 Task: Find connections with filter location Ribarroja with filter topic #lawtechwith filter profile language German with filter current company Hubilo with filter school Bharathiar University, Coimbatore with filter industry Urban Transit Services with filter service category Video Production with filter keywords title Vehicle or Equipment Cleaner
Action: Mouse moved to (570, 71)
Screenshot: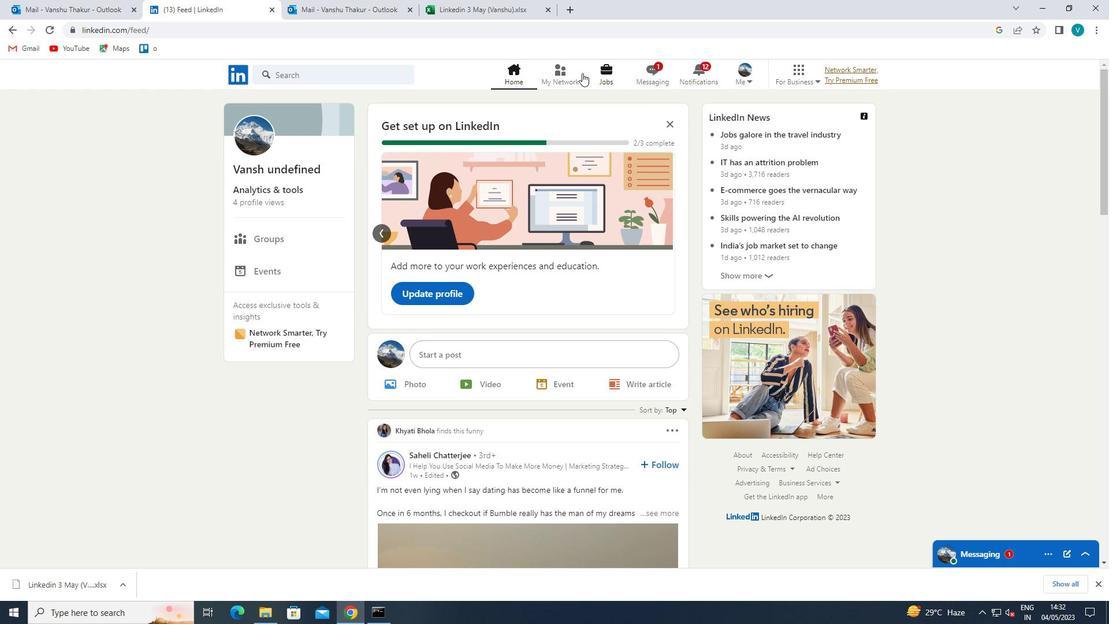 
Action: Mouse pressed left at (570, 71)
Screenshot: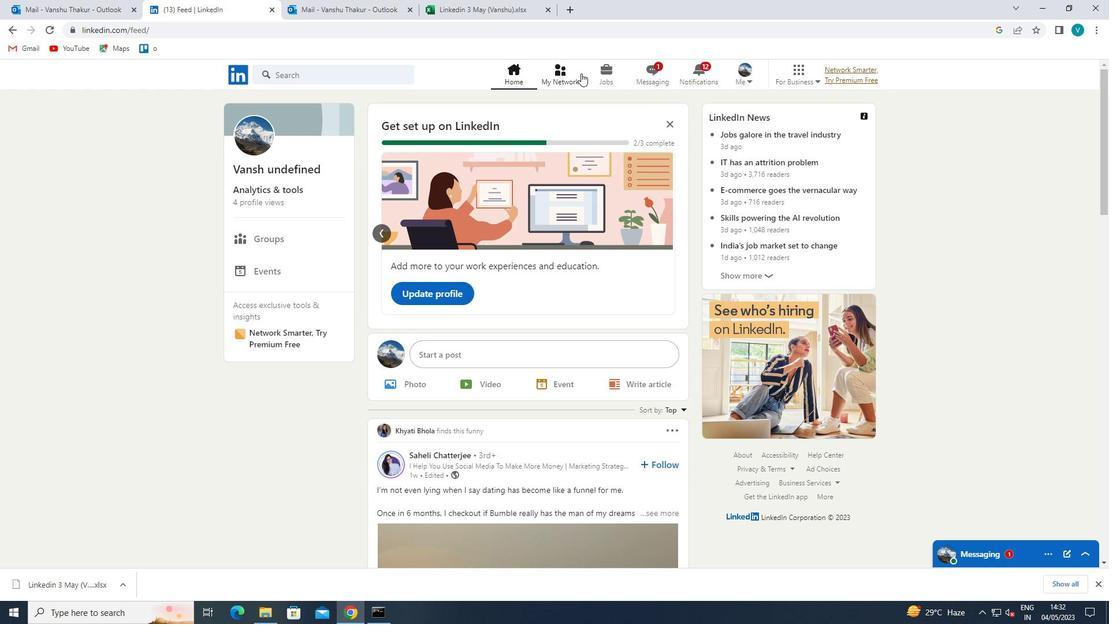 
Action: Mouse moved to (348, 137)
Screenshot: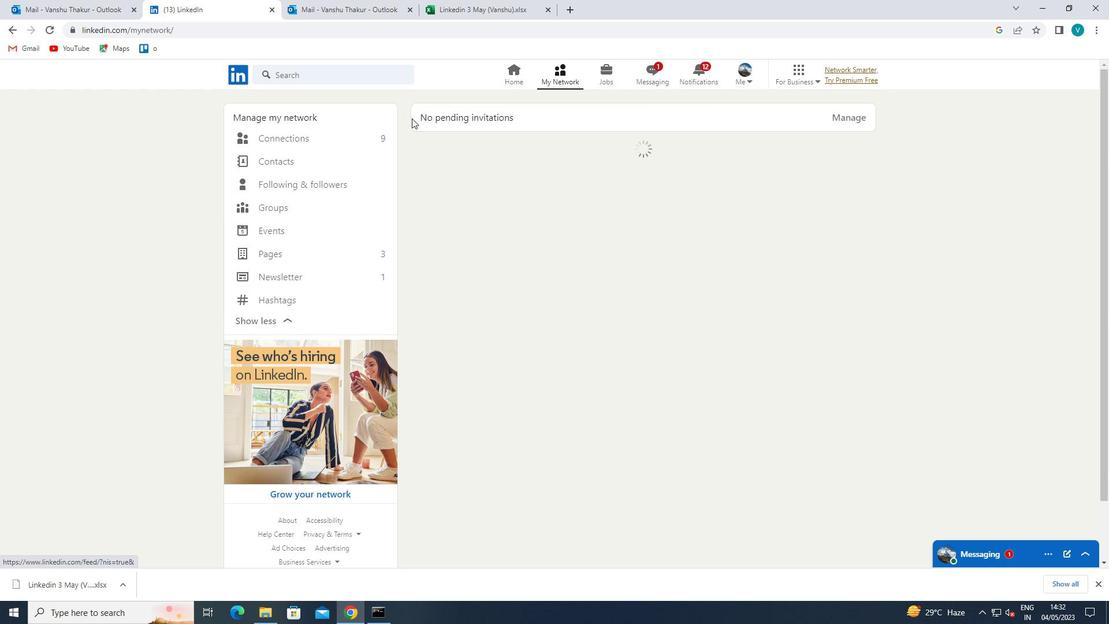 
Action: Mouse pressed left at (348, 137)
Screenshot: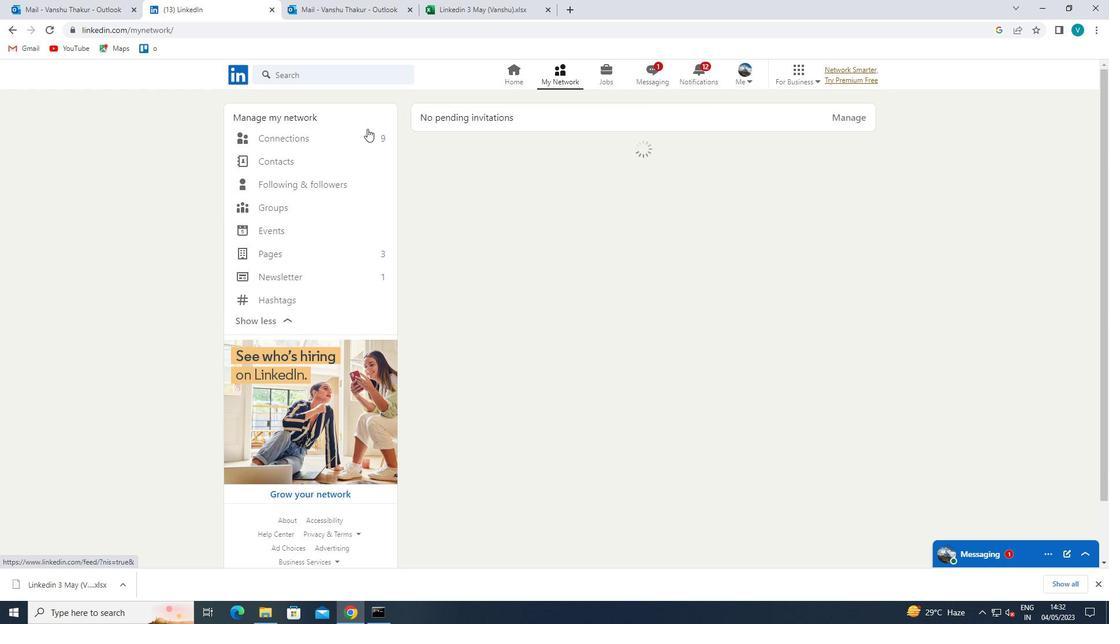 
Action: Mouse moved to (654, 141)
Screenshot: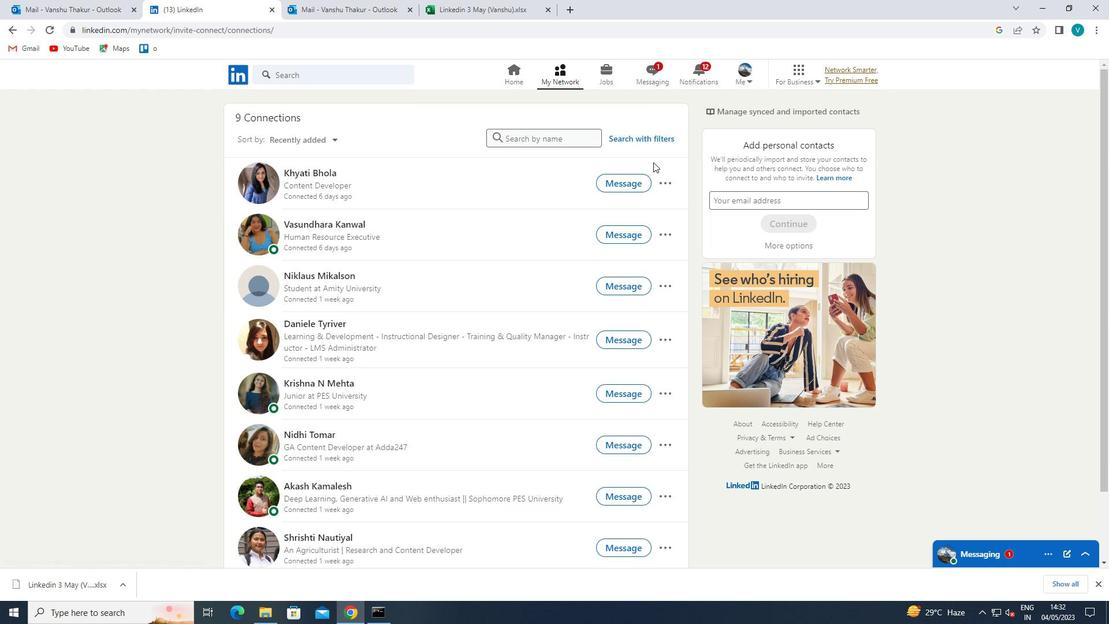 
Action: Mouse pressed left at (654, 141)
Screenshot: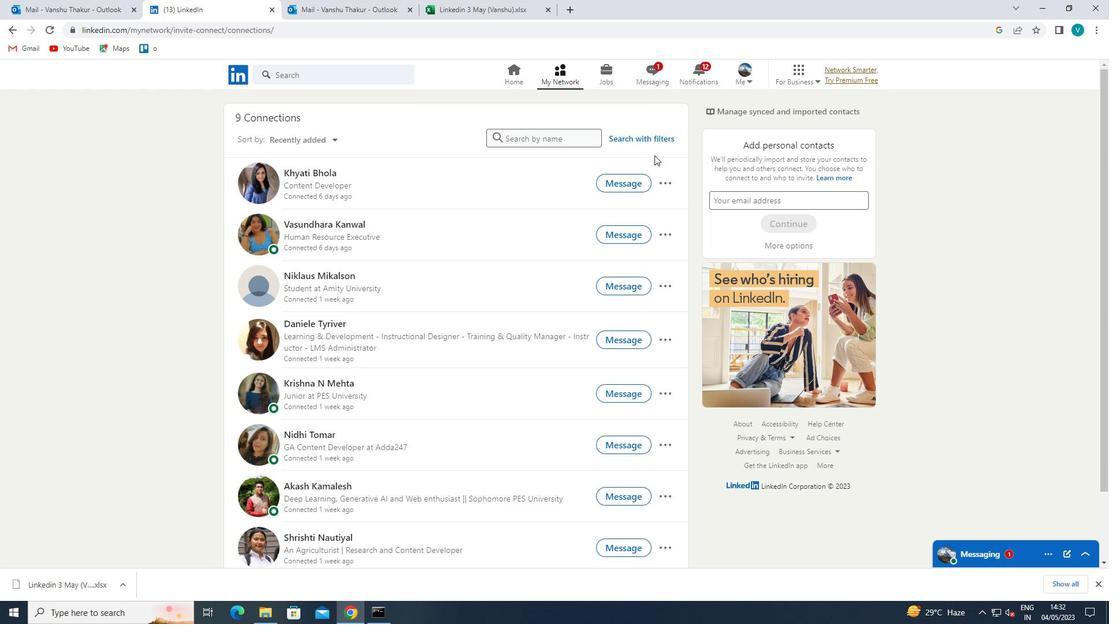 
Action: Mouse moved to (565, 109)
Screenshot: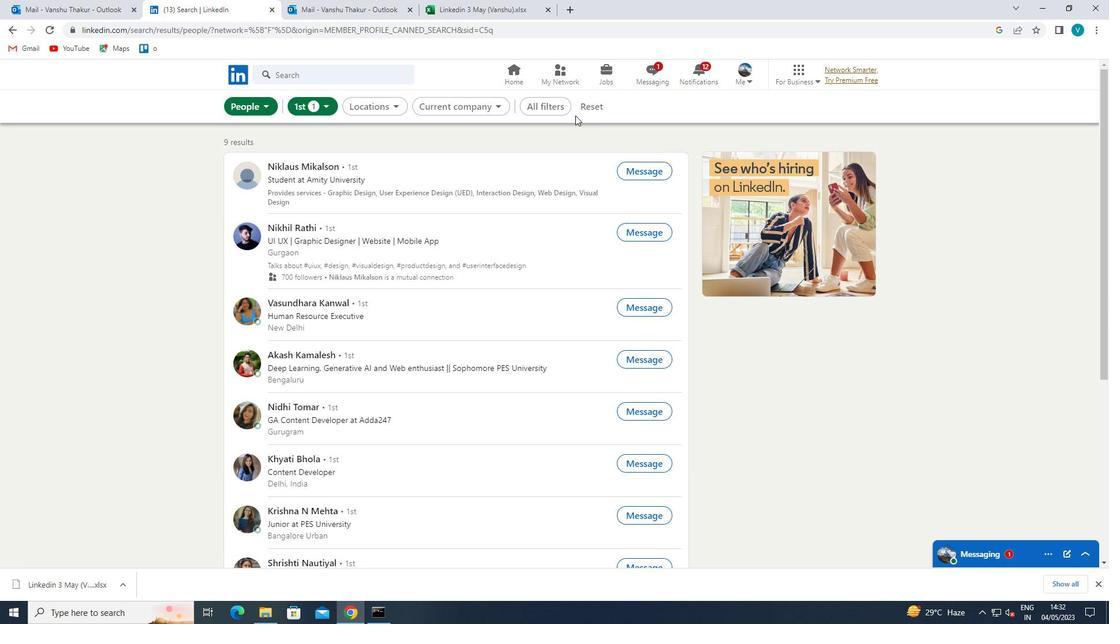 
Action: Mouse pressed left at (565, 109)
Screenshot: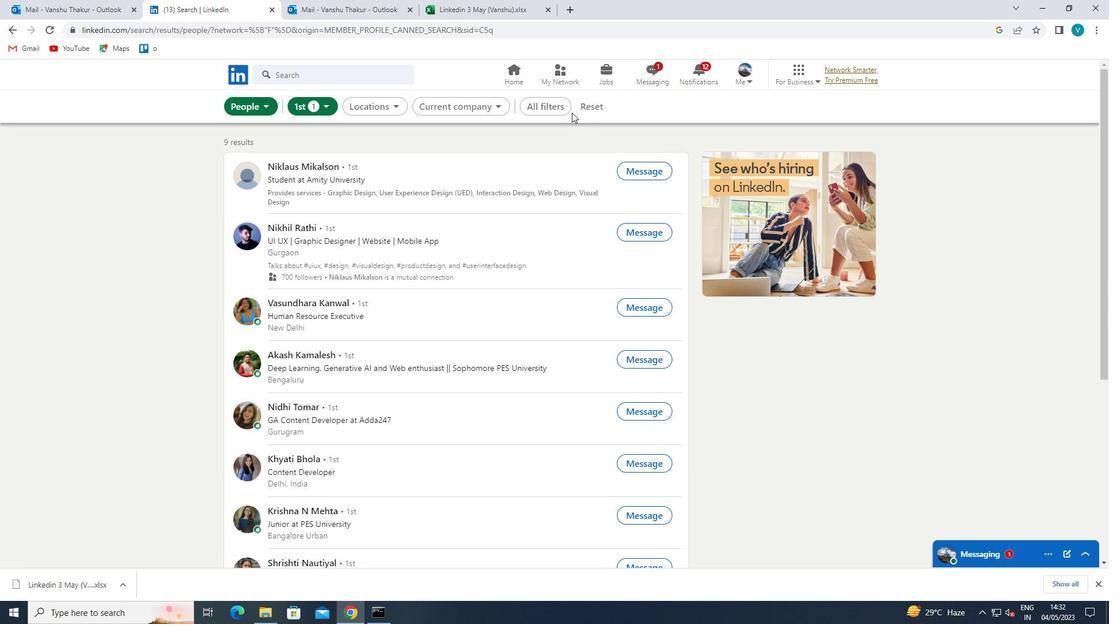 
Action: Mouse moved to (937, 234)
Screenshot: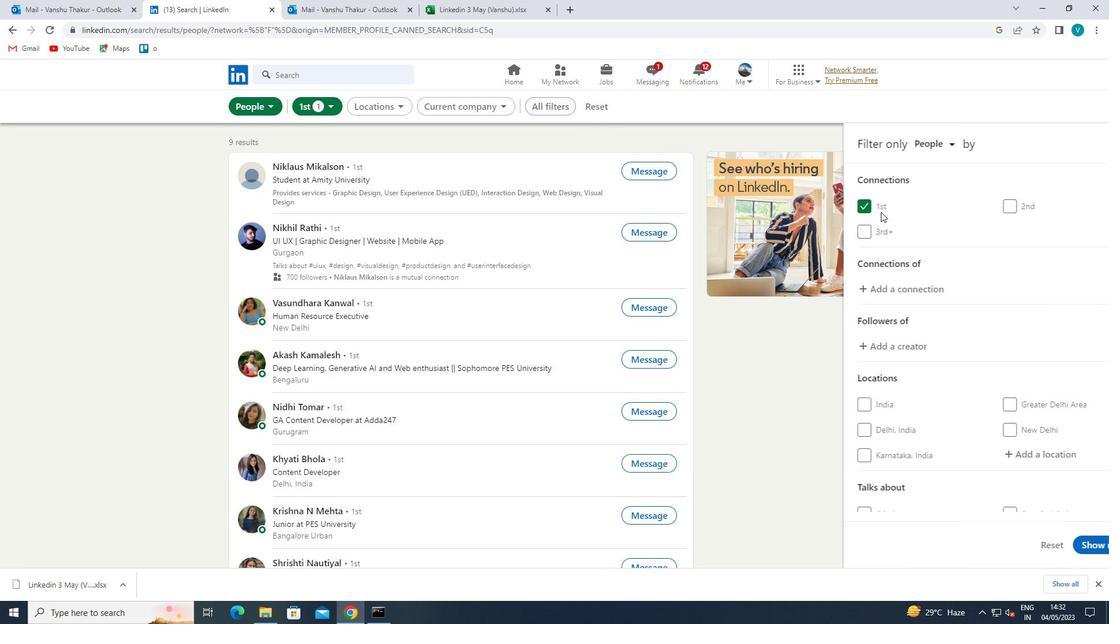 
Action: Mouse scrolled (937, 233) with delta (0, 0)
Screenshot: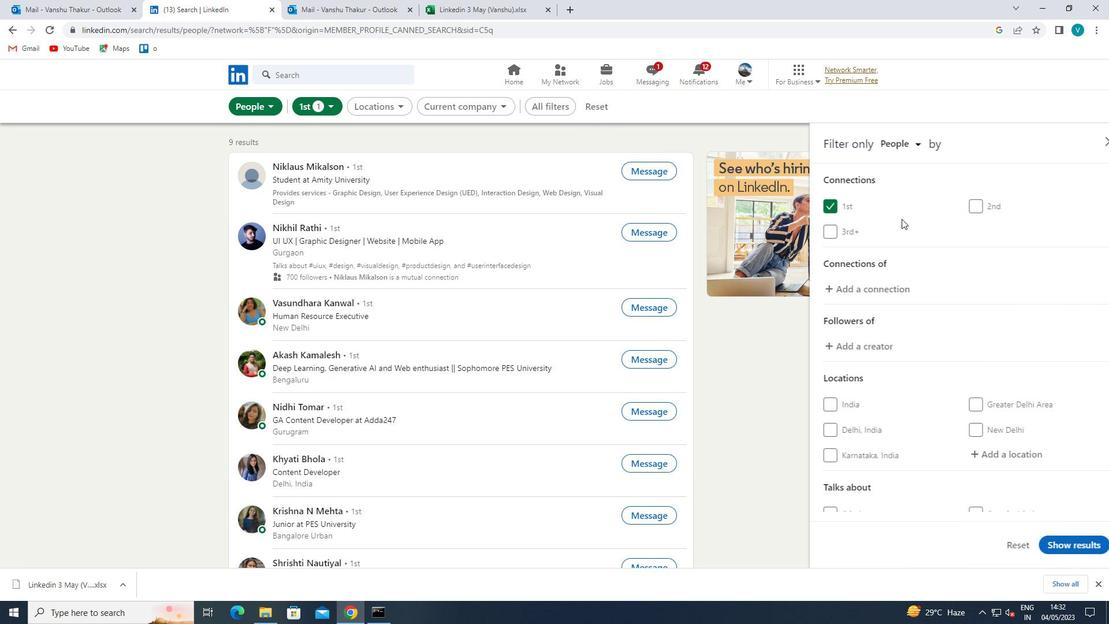 
Action: Mouse moved to (937, 234)
Screenshot: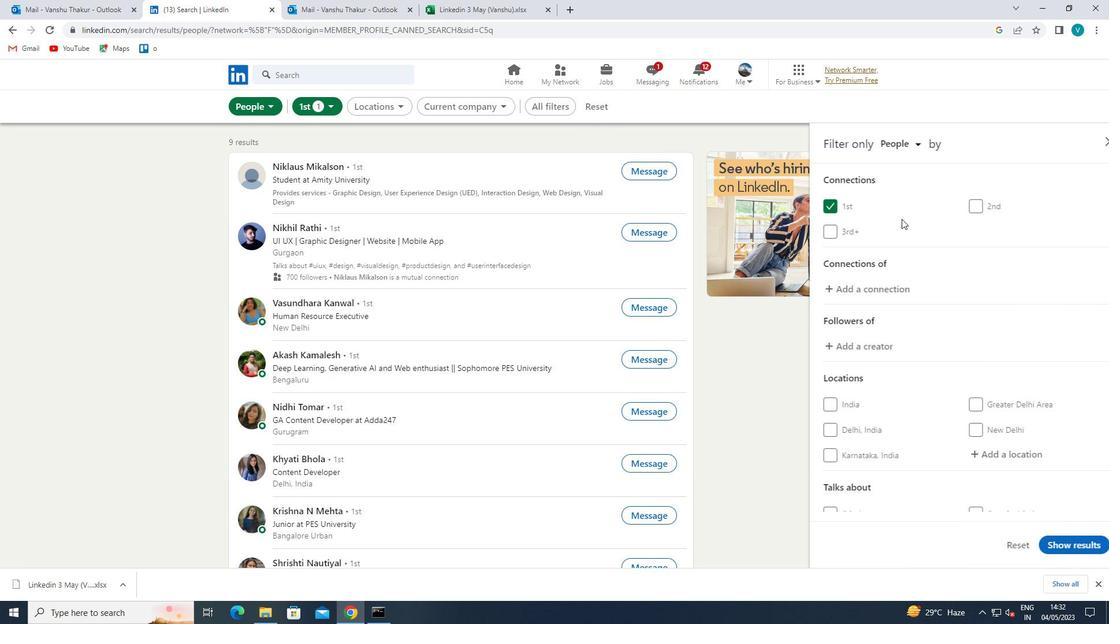 
Action: Mouse scrolled (937, 234) with delta (0, 0)
Screenshot: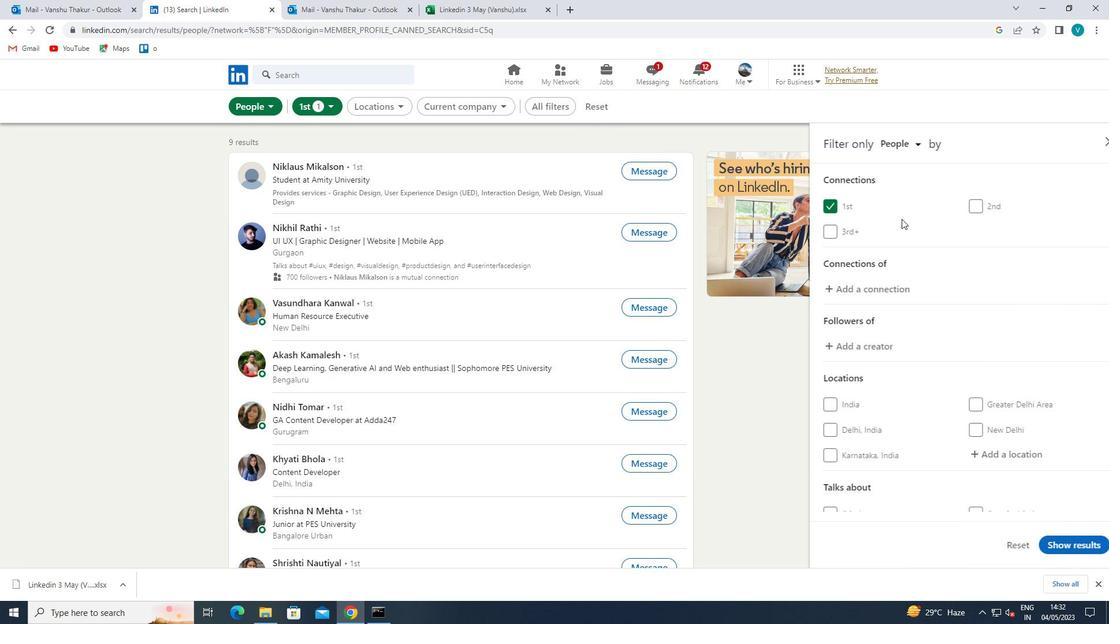 
Action: Mouse moved to (985, 337)
Screenshot: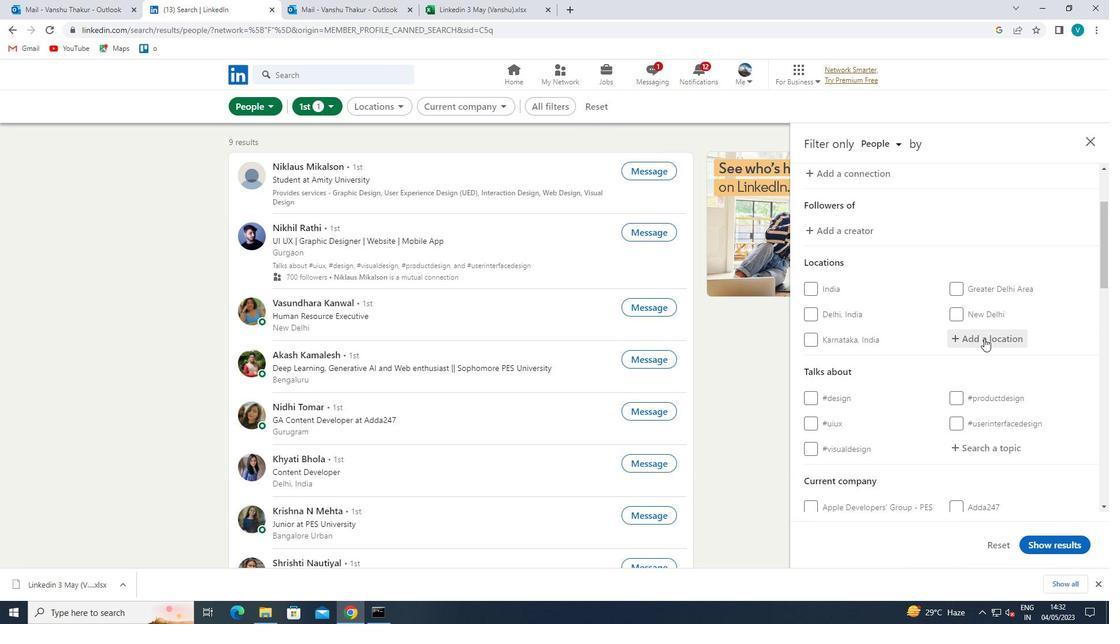 
Action: Mouse pressed left at (985, 337)
Screenshot: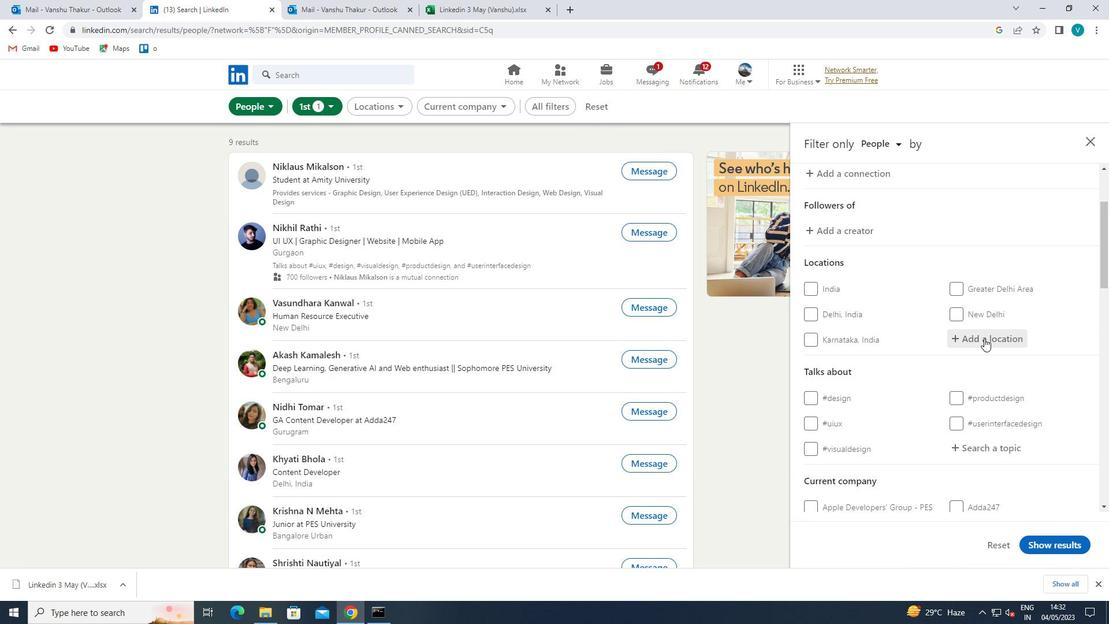 
Action: Mouse moved to (800, 225)
Screenshot: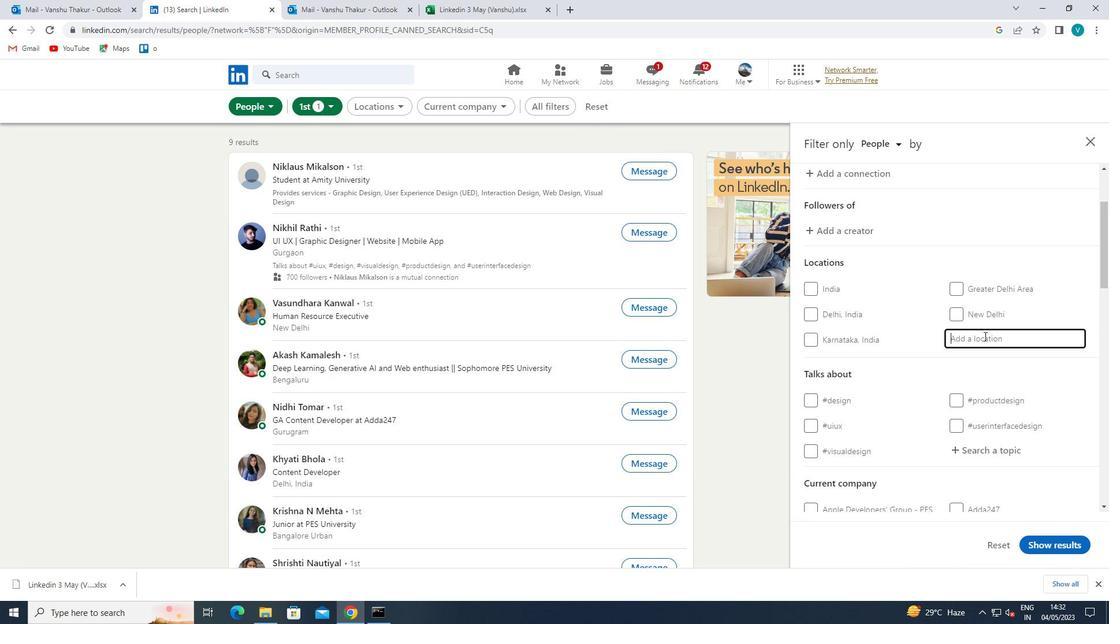 
Action: Key pressed <Key.shift>RIBARROJA
Screenshot: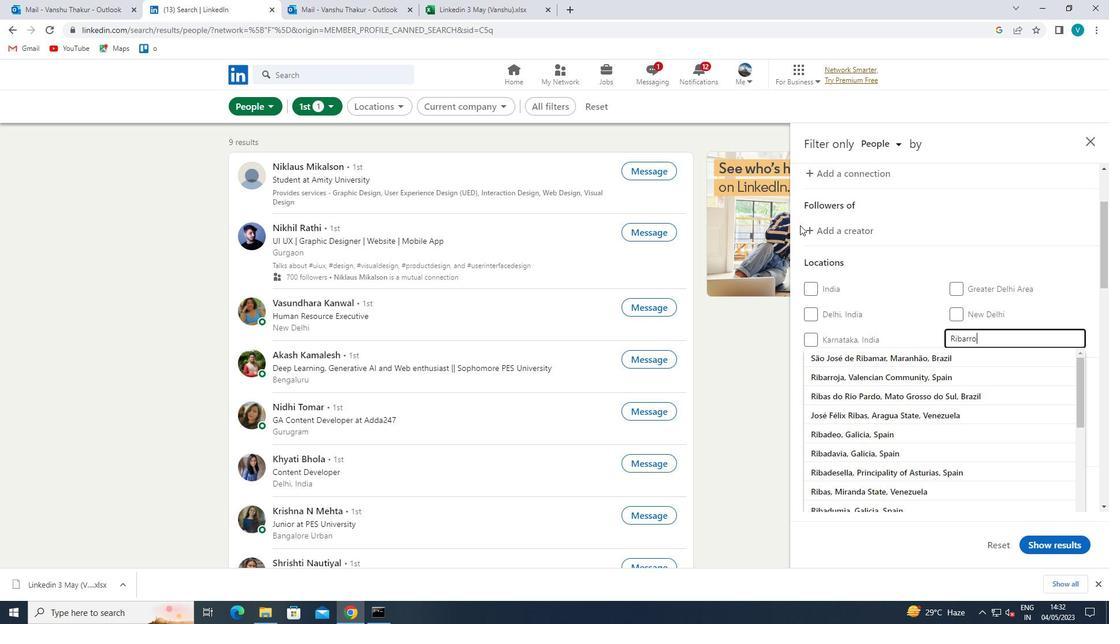 
Action: Mouse moved to (876, 357)
Screenshot: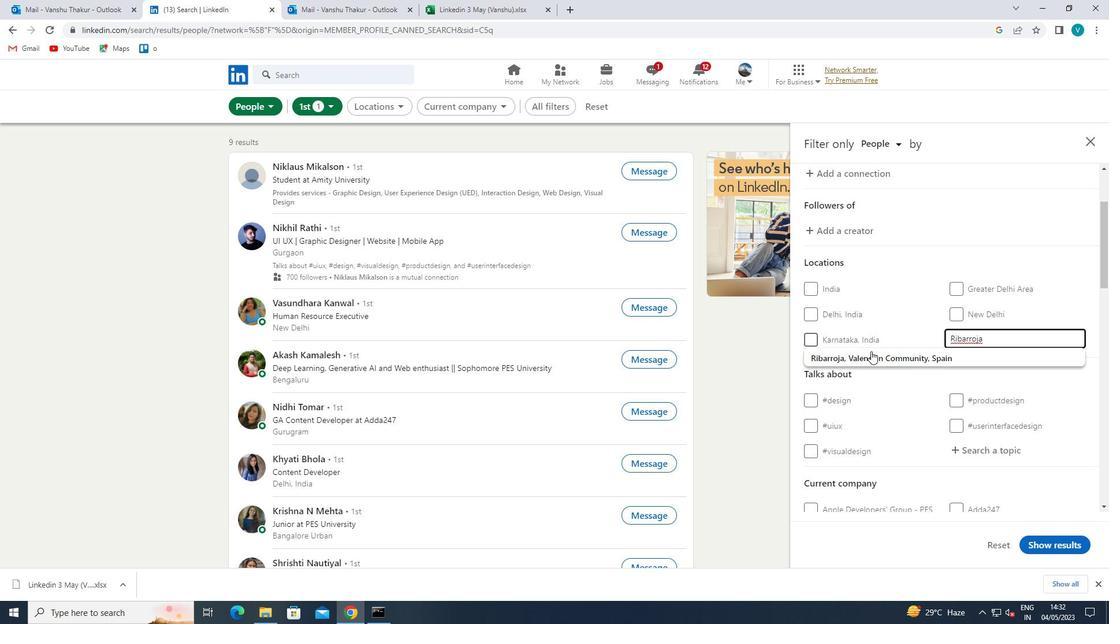 
Action: Mouse pressed left at (876, 357)
Screenshot: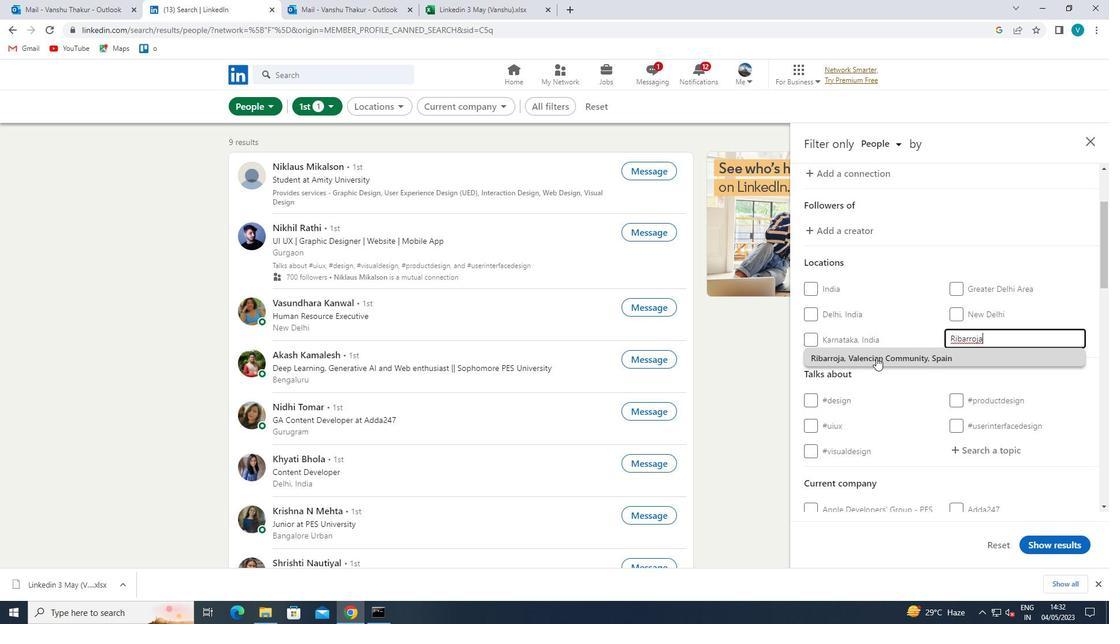 
Action: Mouse moved to (1013, 398)
Screenshot: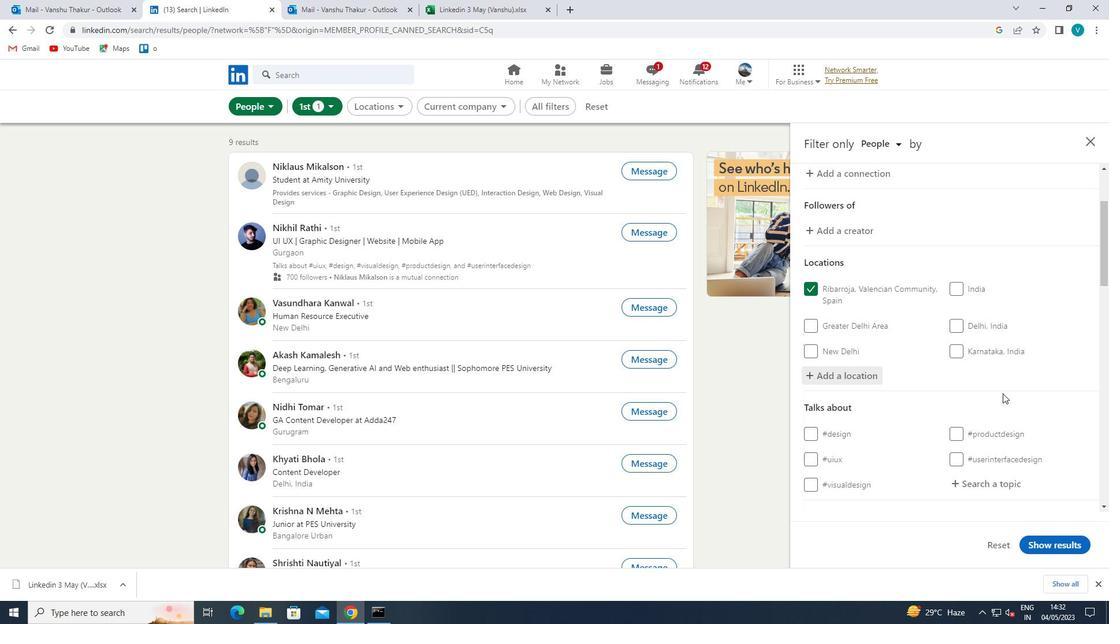 
Action: Mouse scrolled (1013, 397) with delta (0, 0)
Screenshot: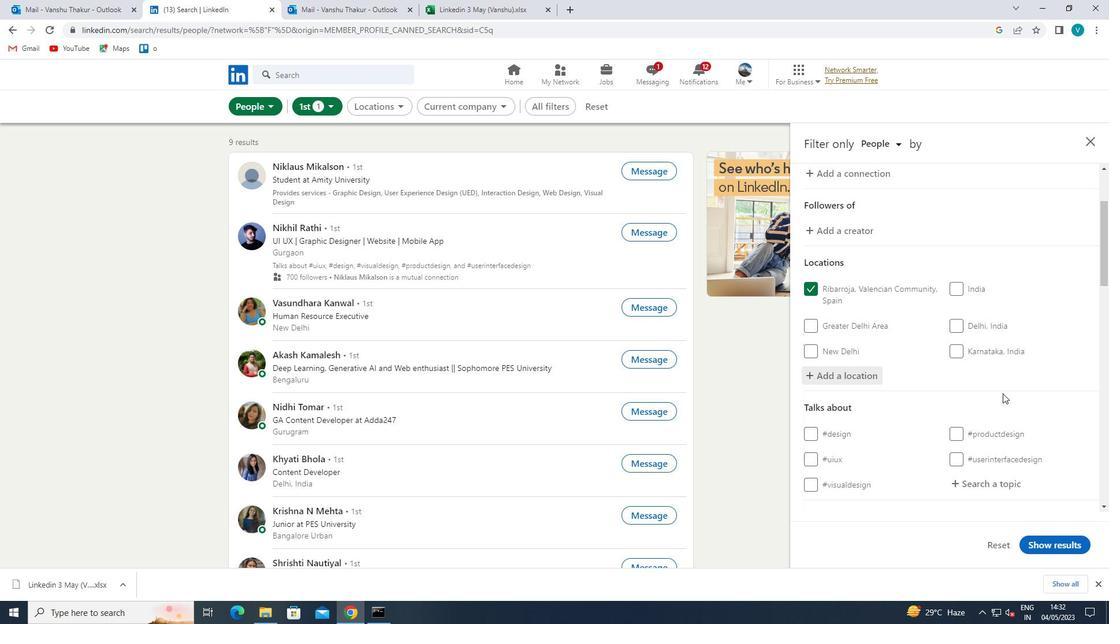 
Action: Mouse moved to (1014, 399)
Screenshot: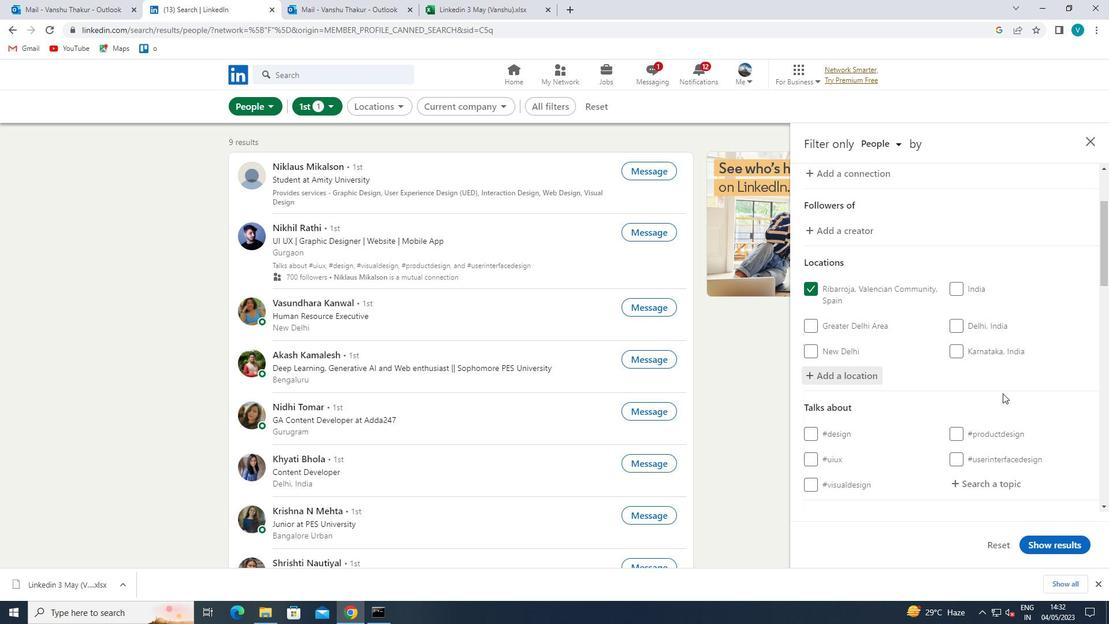 
Action: Mouse scrolled (1014, 398) with delta (0, 0)
Screenshot: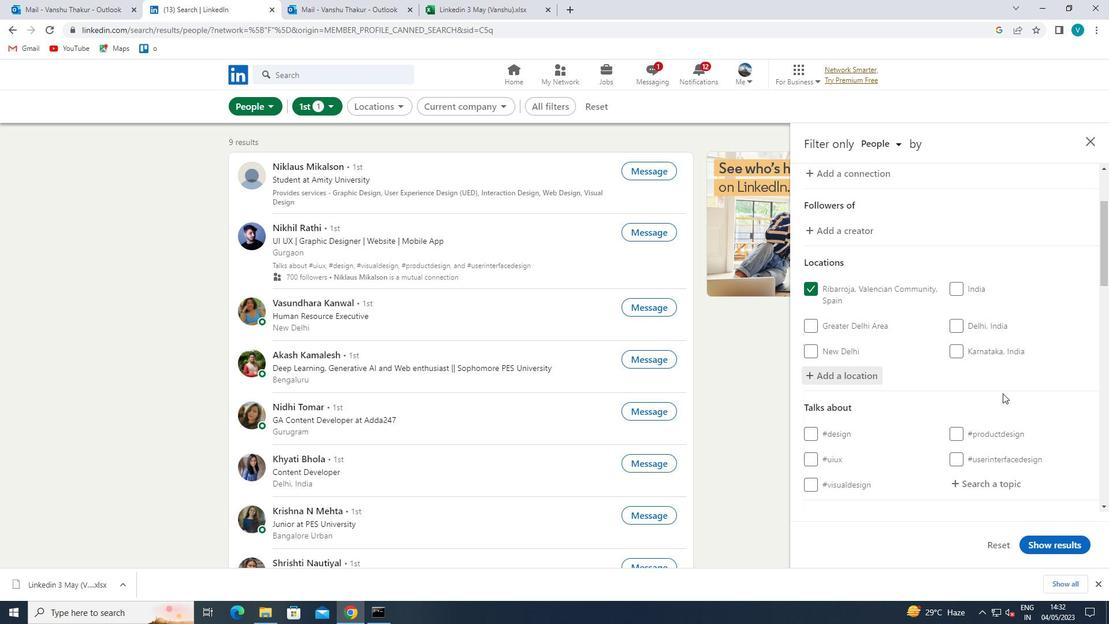 
Action: Mouse moved to (1009, 374)
Screenshot: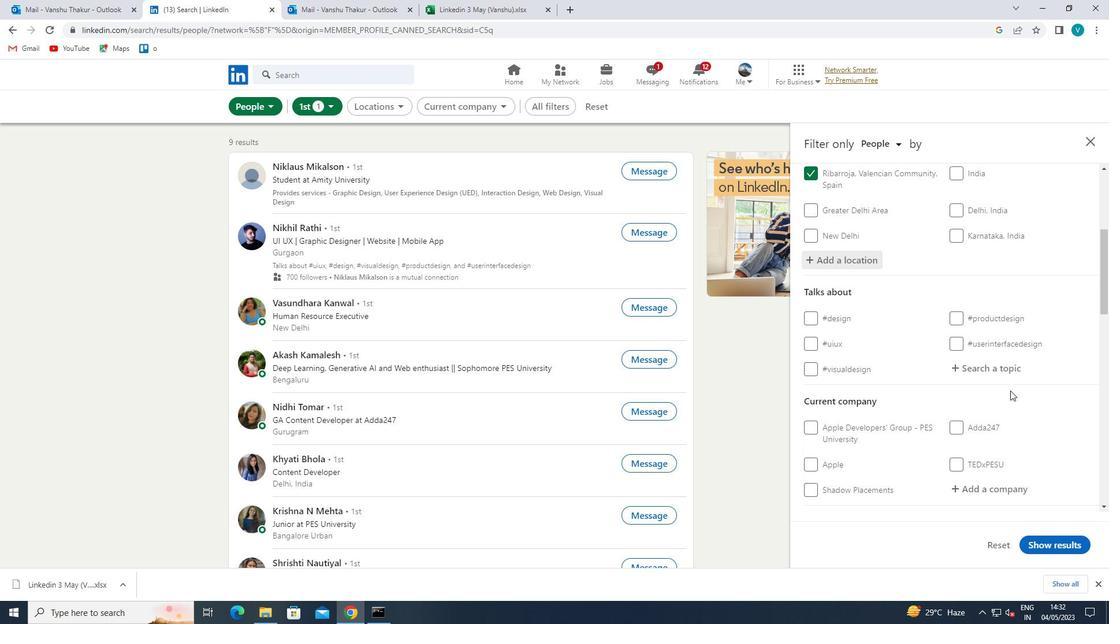 
Action: Mouse pressed left at (1009, 374)
Screenshot: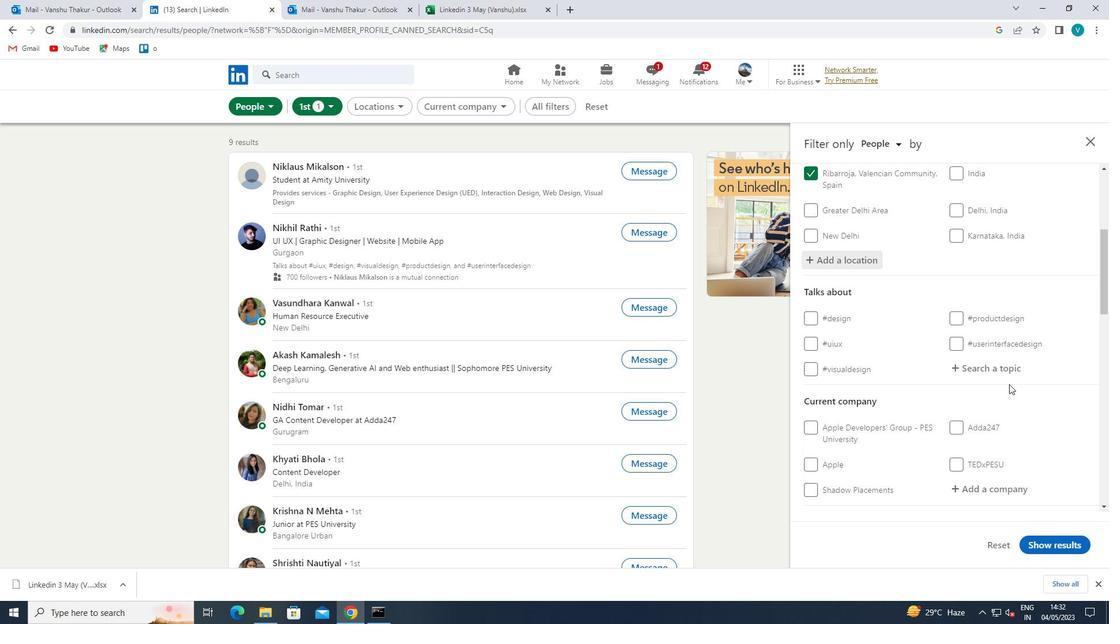 
Action: Mouse moved to (845, 279)
Screenshot: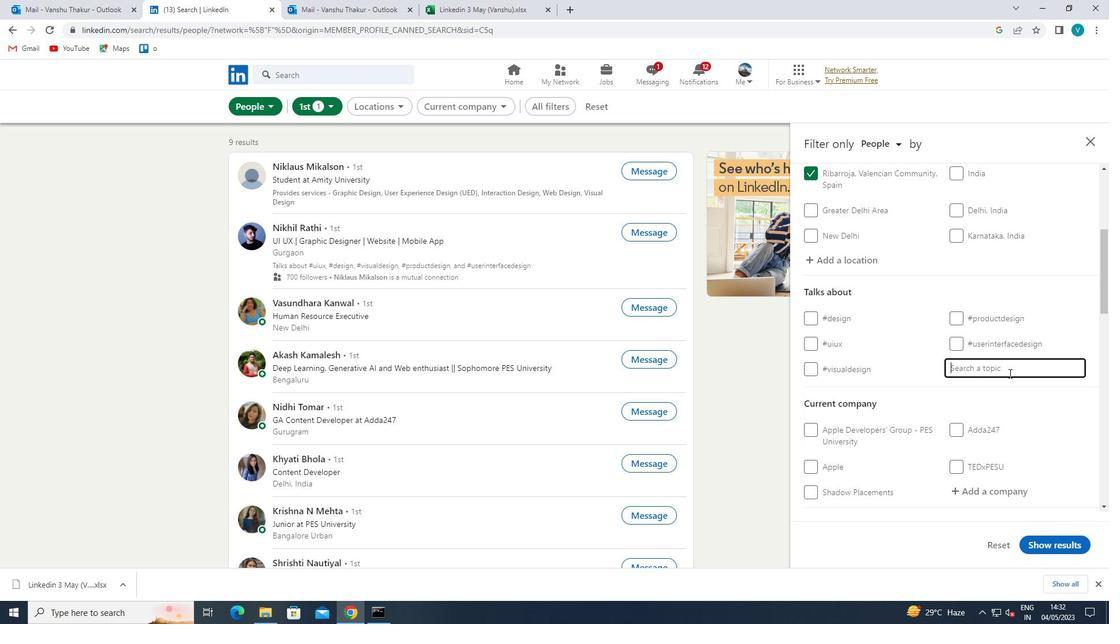 
Action: Key pressed LAW<Key.backspace>WT
Screenshot: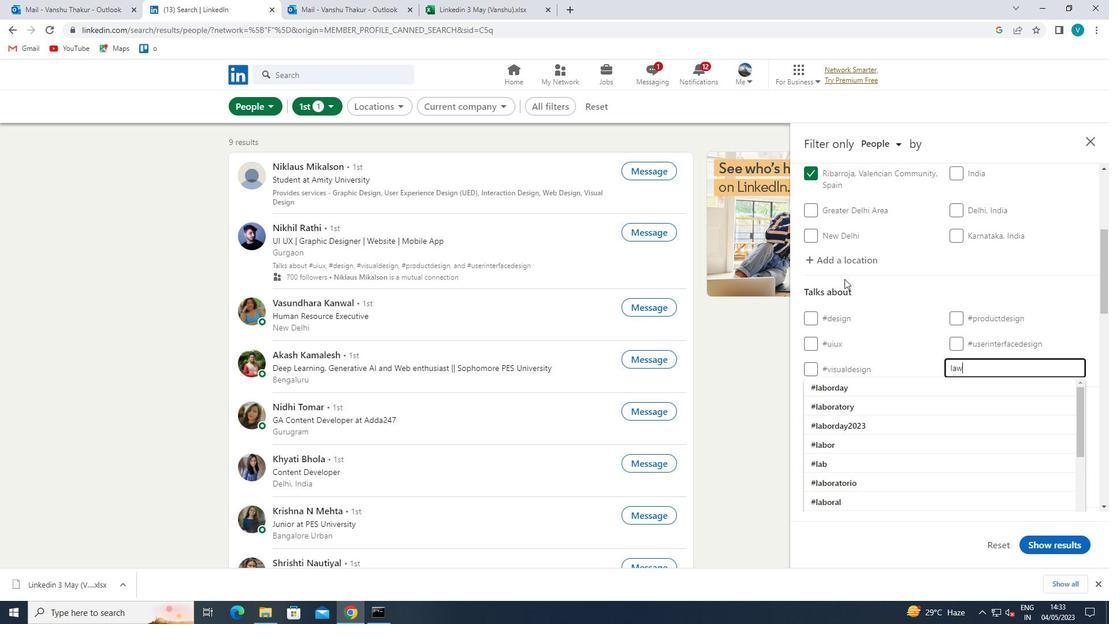
Action: Mouse moved to (845, 382)
Screenshot: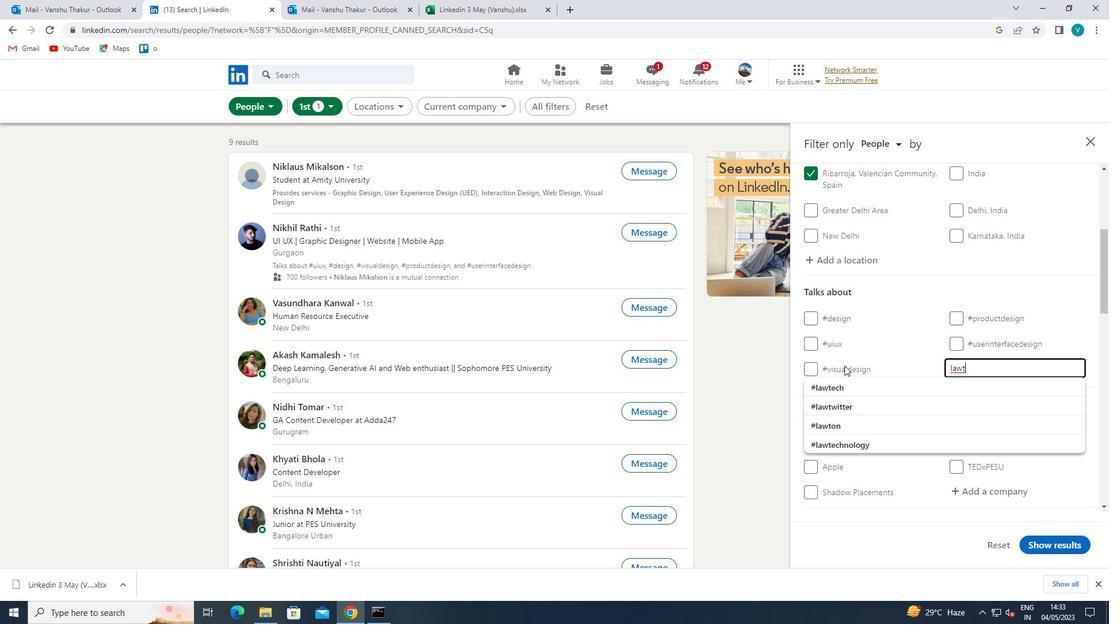 
Action: Mouse pressed left at (845, 382)
Screenshot: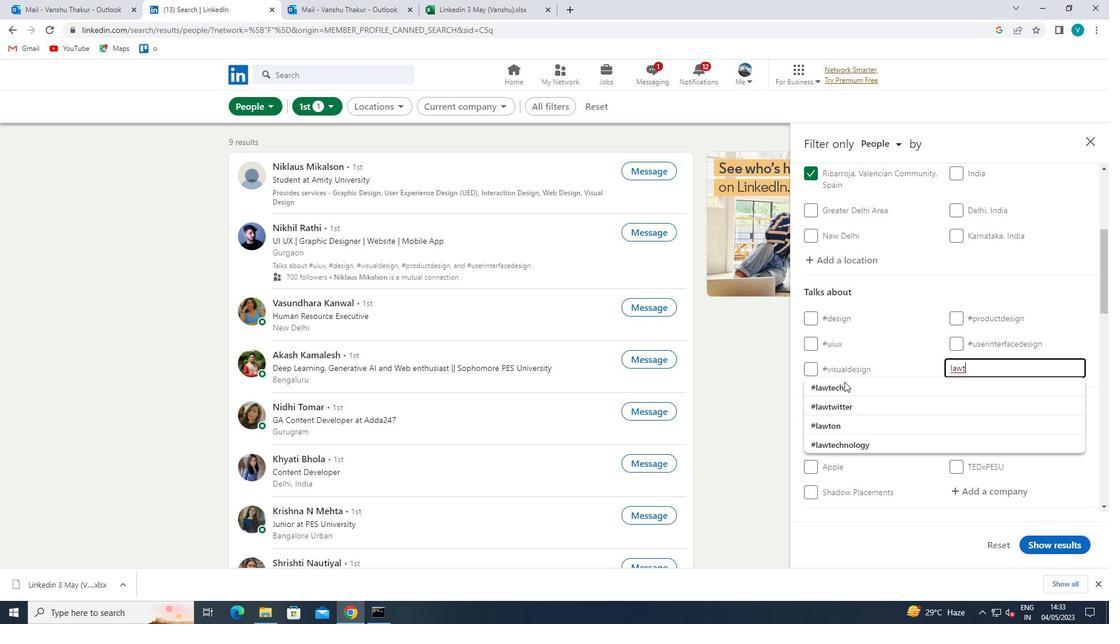 
Action: Mouse moved to (863, 392)
Screenshot: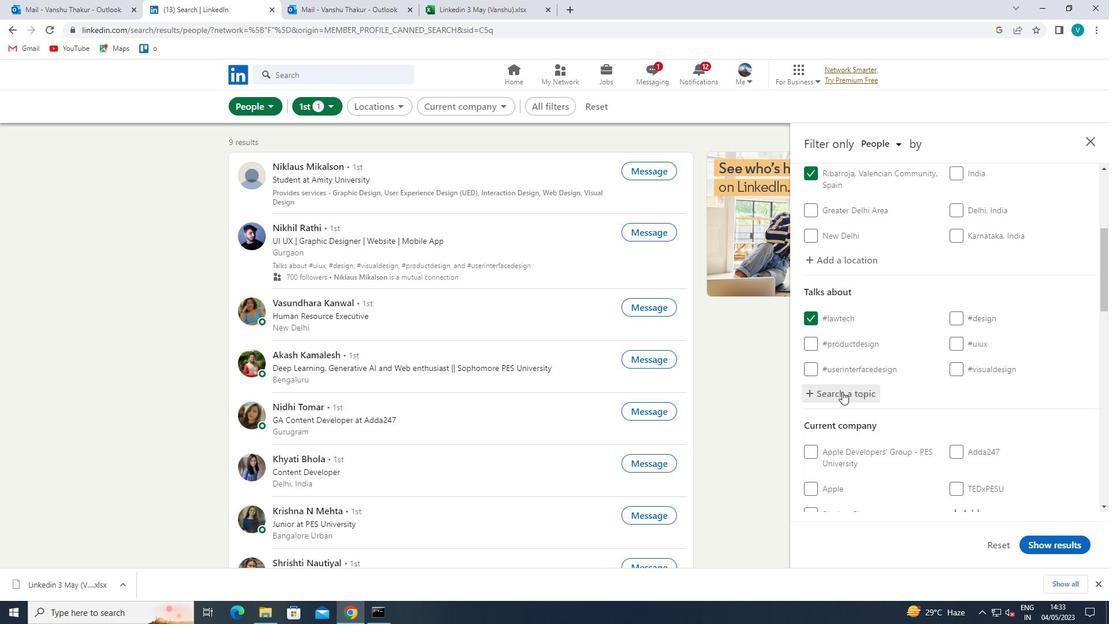 
Action: Mouse scrolled (863, 391) with delta (0, 0)
Screenshot: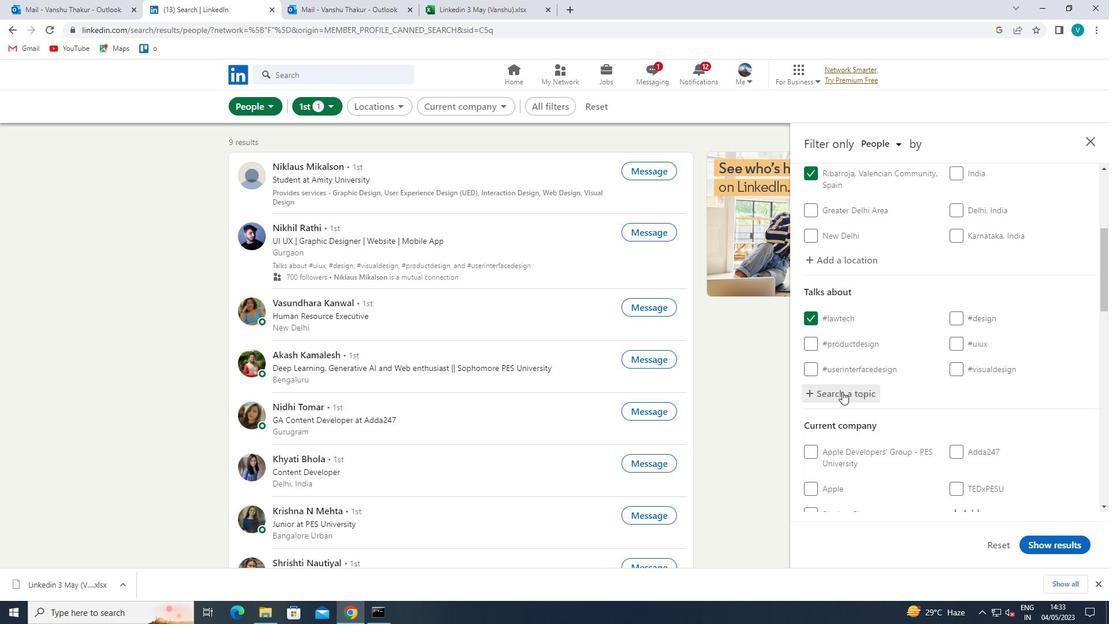 
Action: Mouse moved to (873, 394)
Screenshot: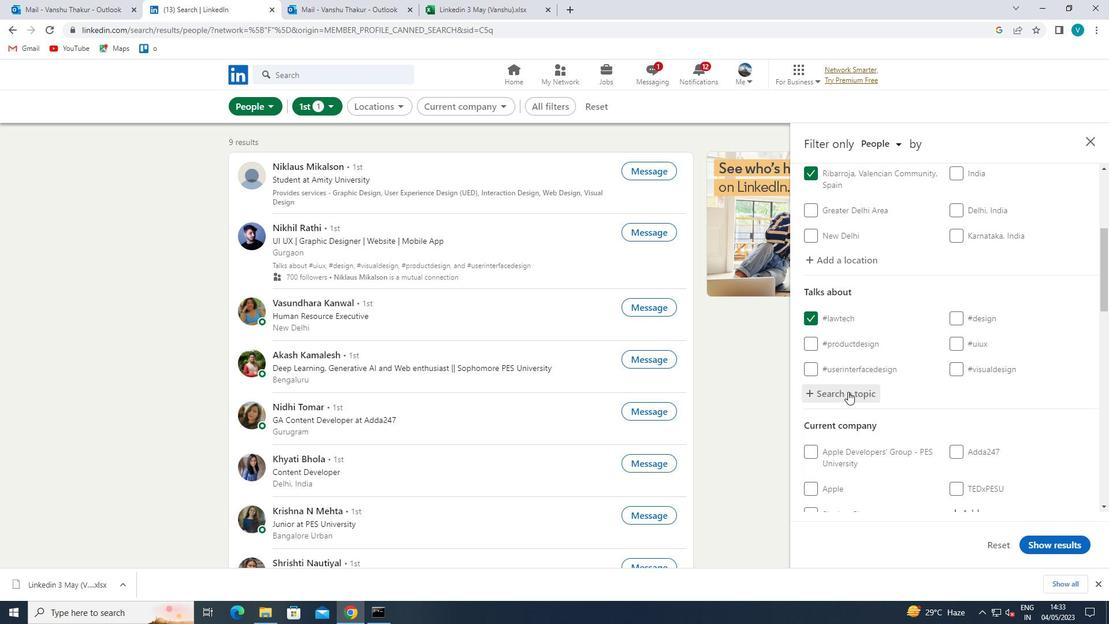 
Action: Mouse scrolled (873, 394) with delta (0, 0)
Screenshot: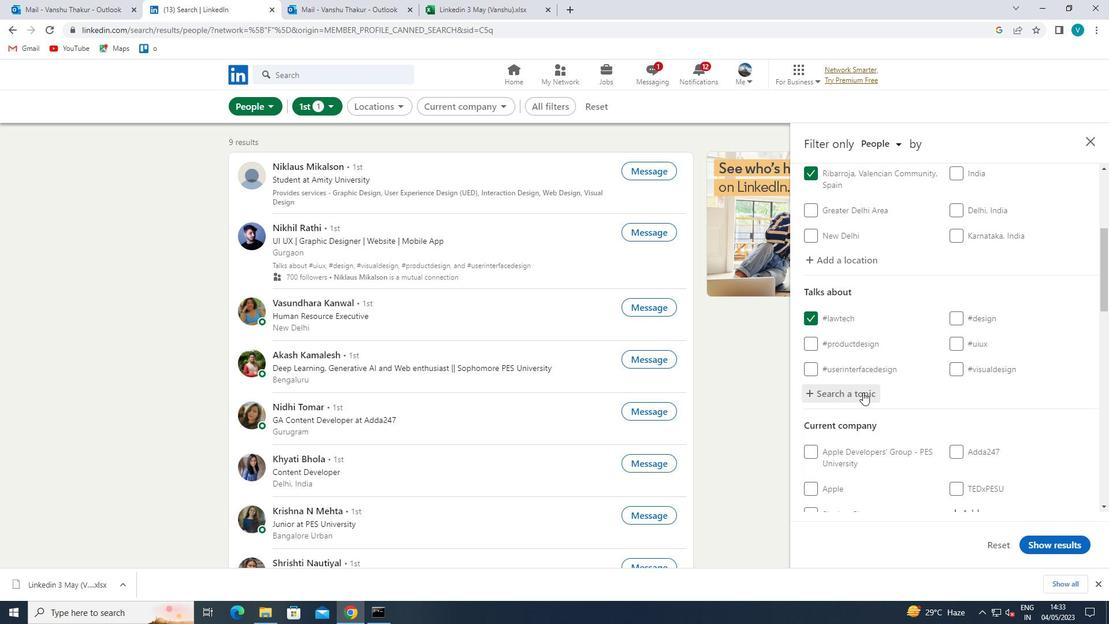 
Action: Mouse scrolled (873, 394) with delta (0, 0)
Screenshot: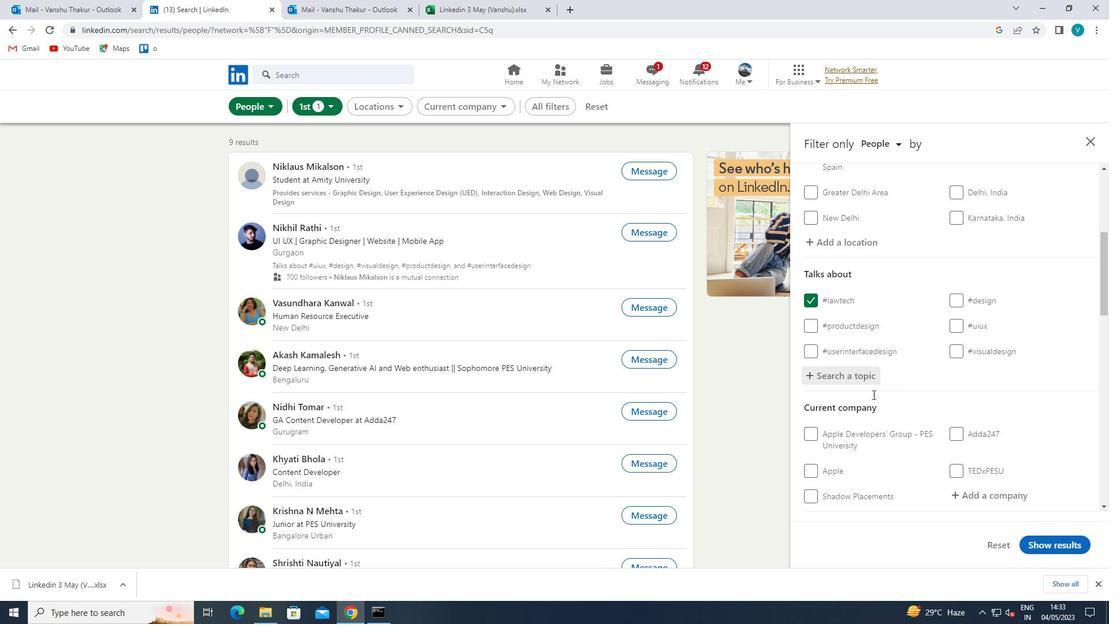 
Action: Mouse moved to (985, 339)
Screenshot: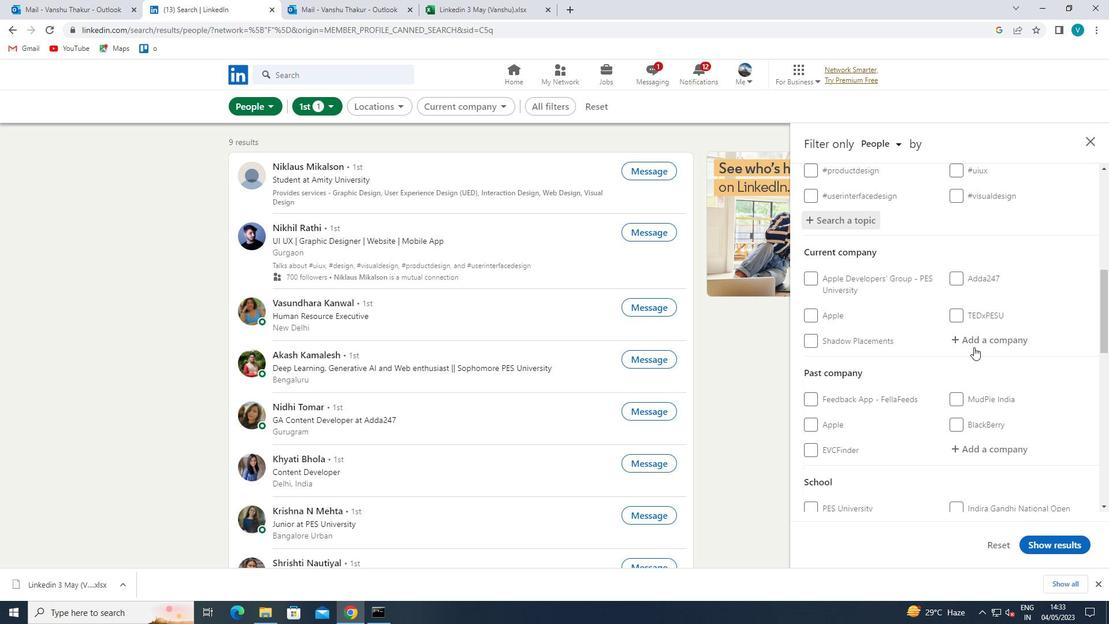 
Action: Mouse pressed left at (985, 339)
Screenshot: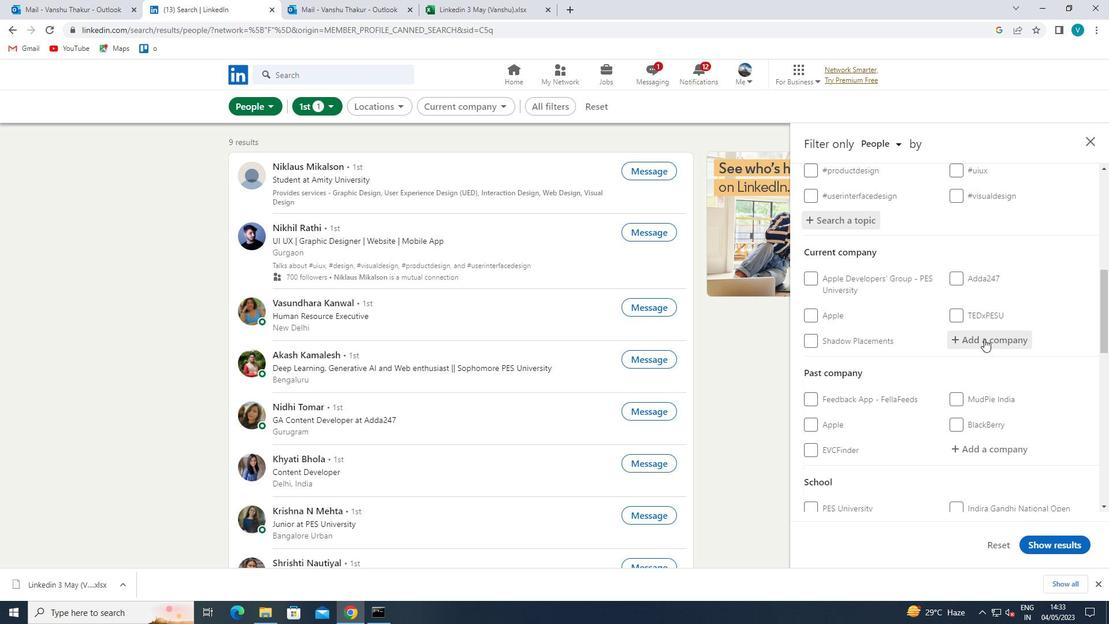 
Action: Mouse moved to (873, 269)
Screenshot: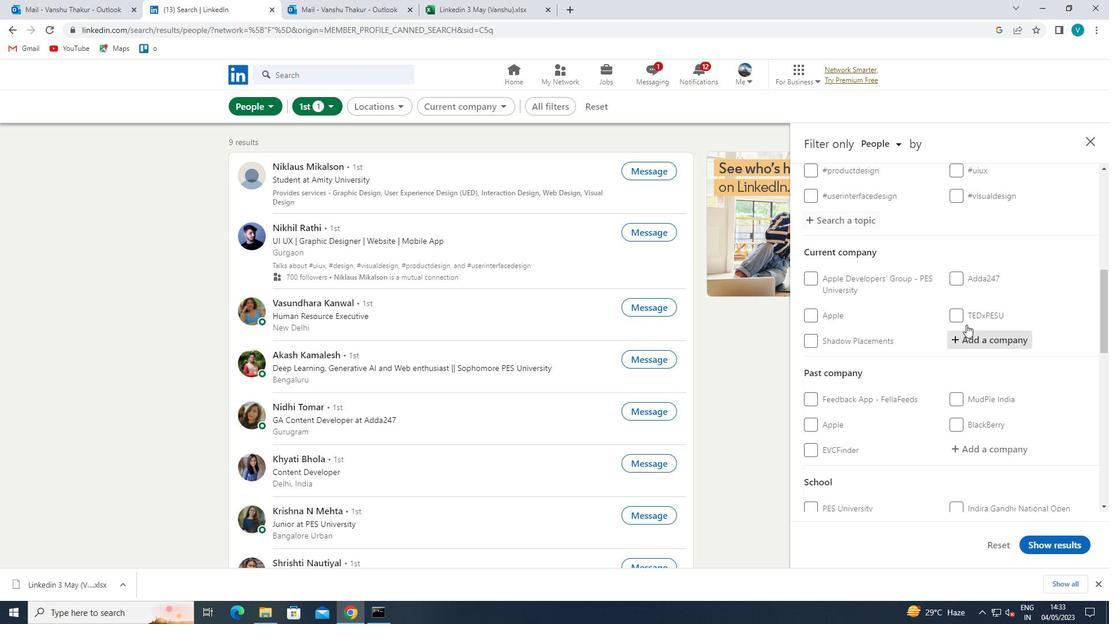 
Action: Key pressed <Key.shift>HUBILO
Screenshot: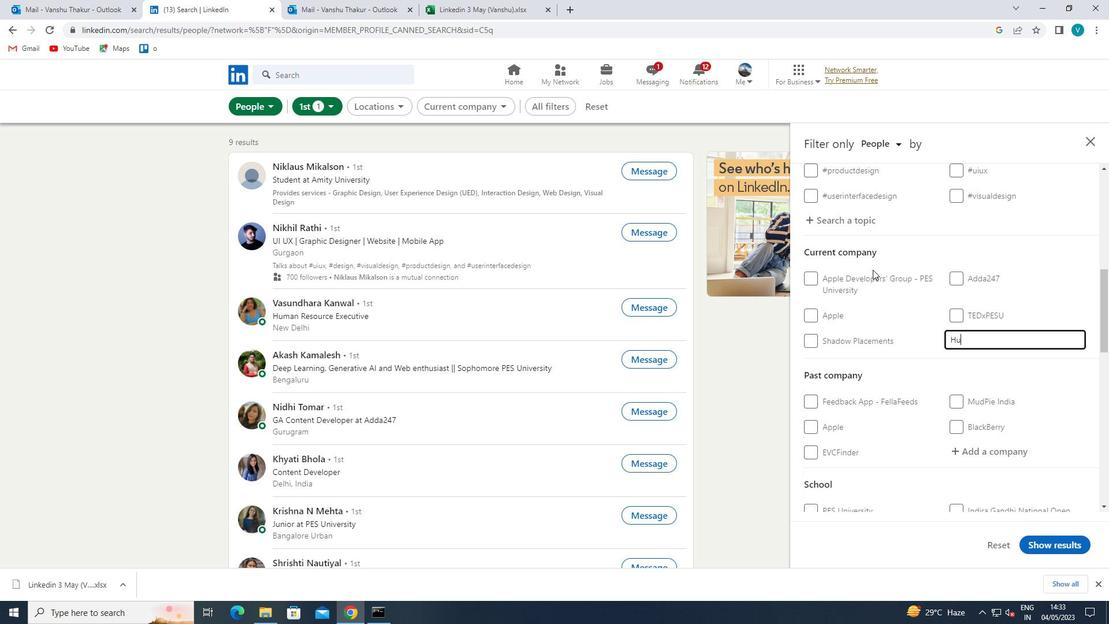 
Action: Mouse moved to (902, 361)
Screenshot: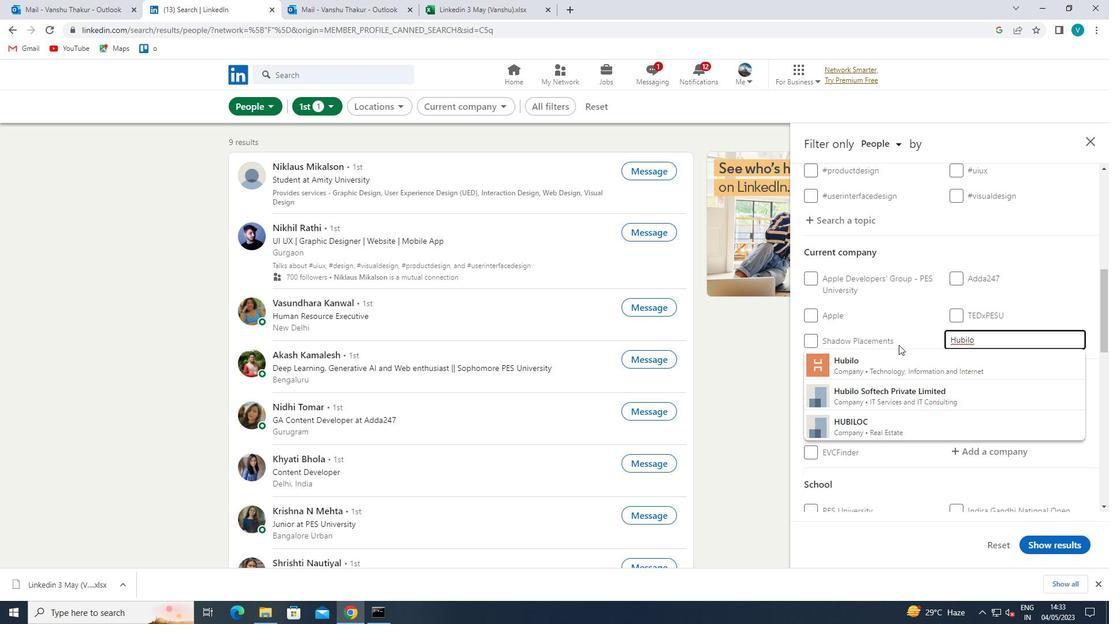
Action: Mouse pressed left at (902, 361)
Screenshot: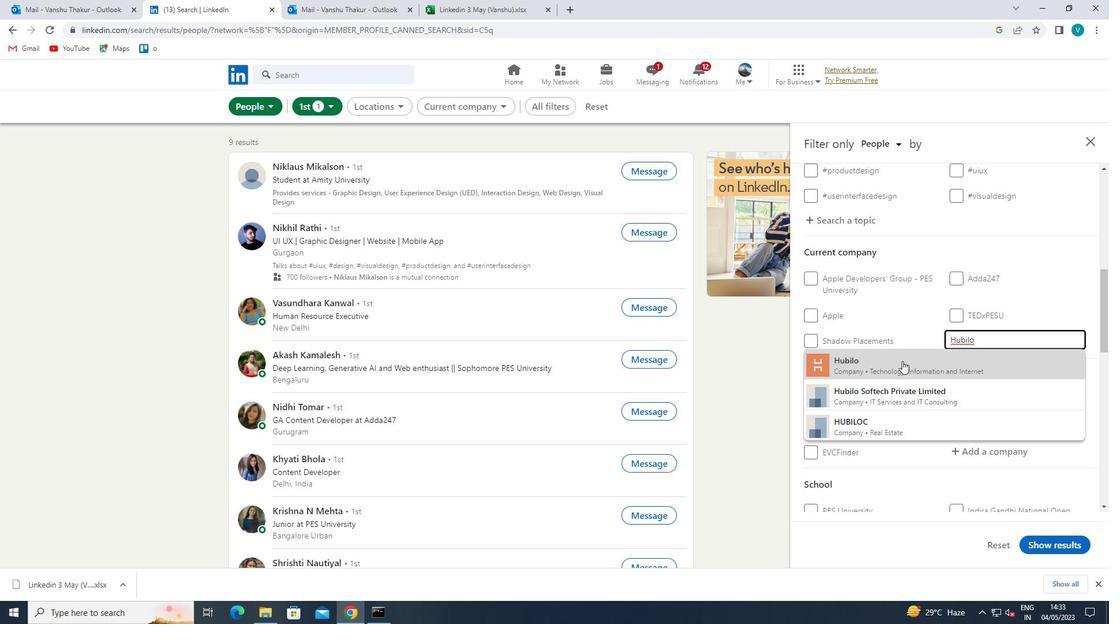 
Action: Mouse moved to (944, 339)
Screenshot: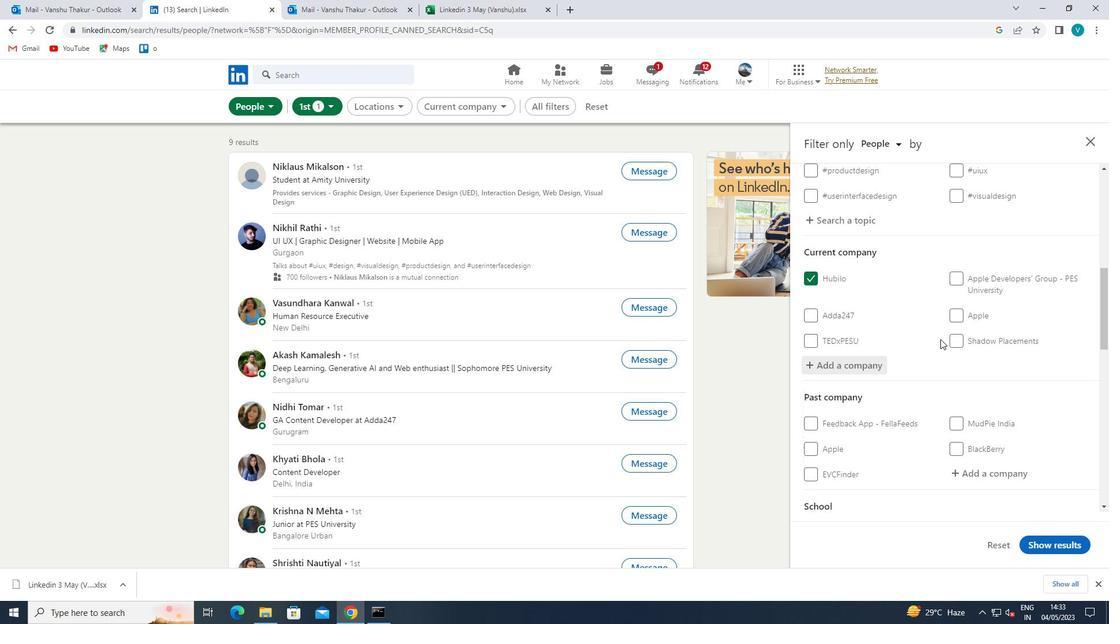 
Action: Mouse scrolled (944, 339) with delta (0, 0)
Screenshot: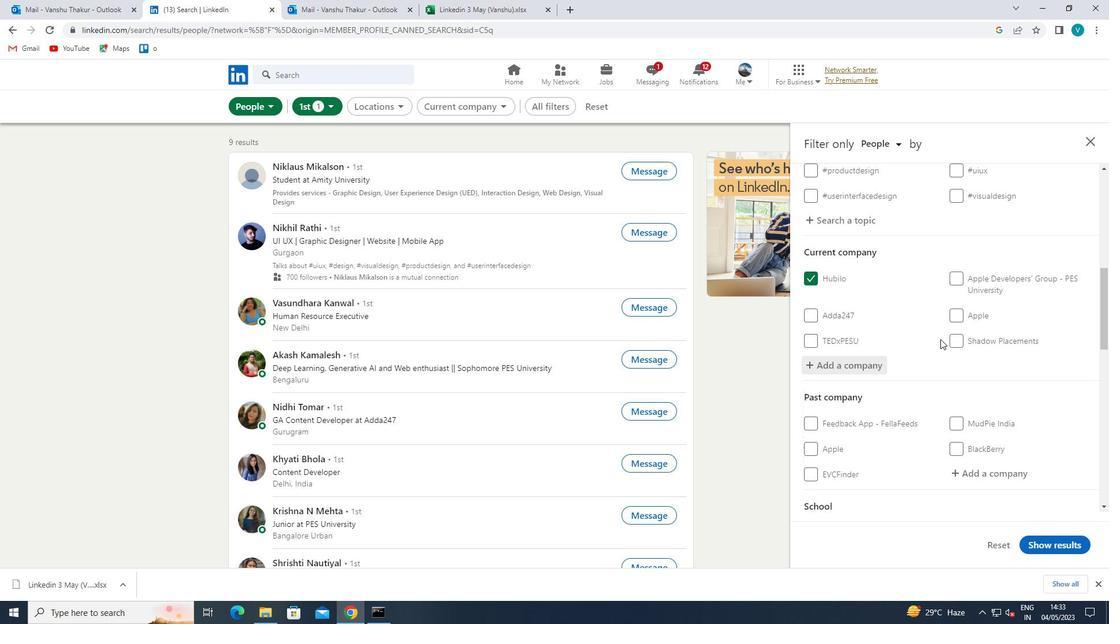 
Action: Mouse moved to (946, 341)
Screenshot: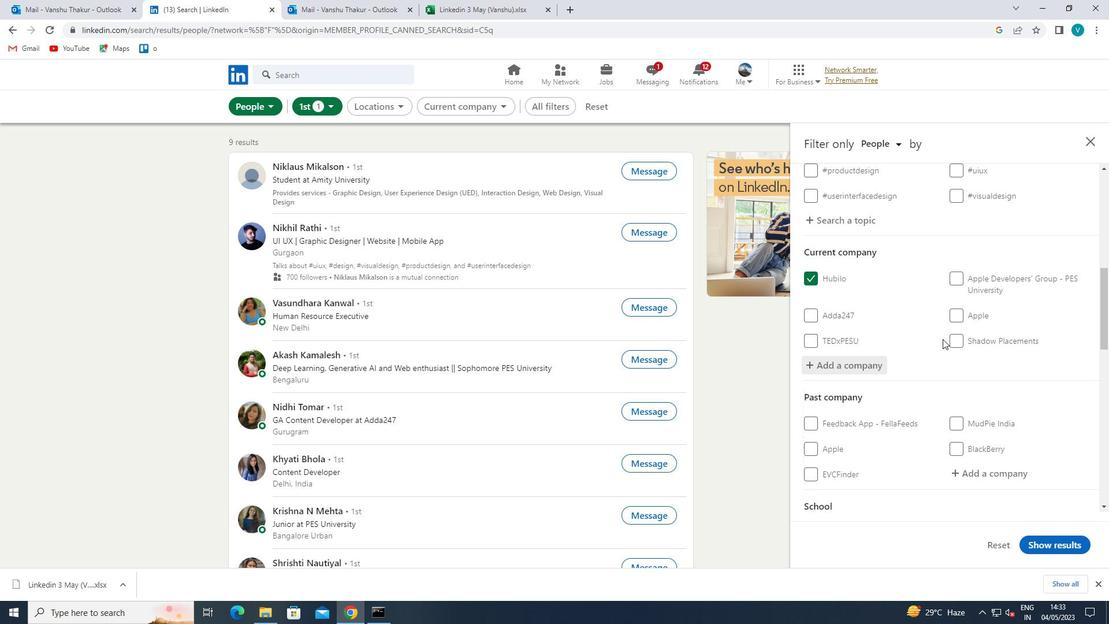 
Action: Mouse scrolled (946, 341) with delta (0, 0)
Screenshot: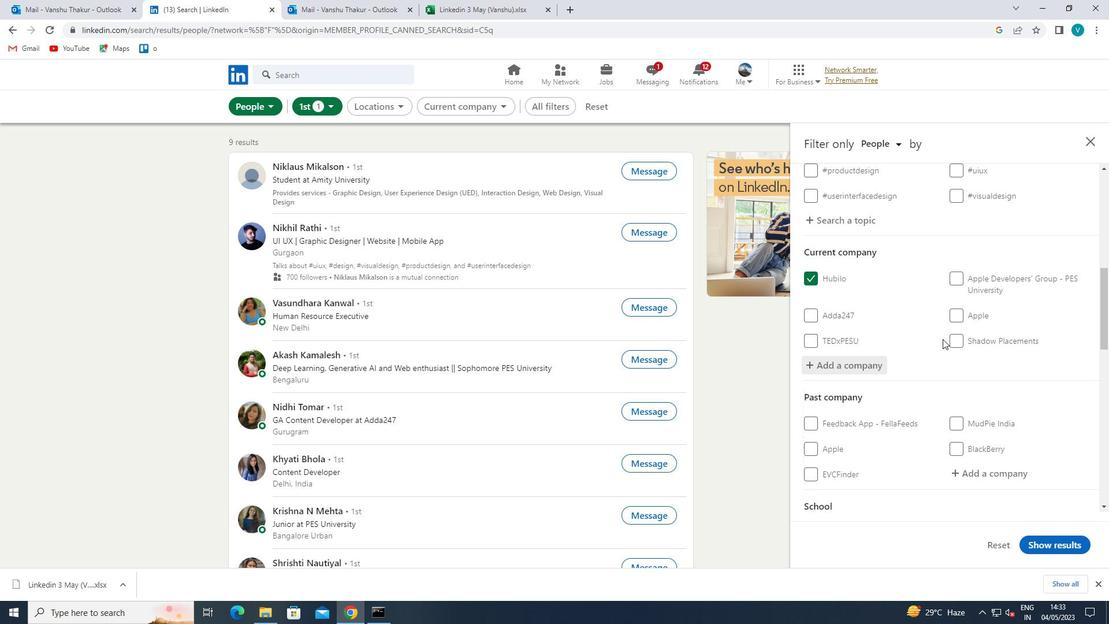 
Action: Mouse moved to (948, 342)
Screenshot: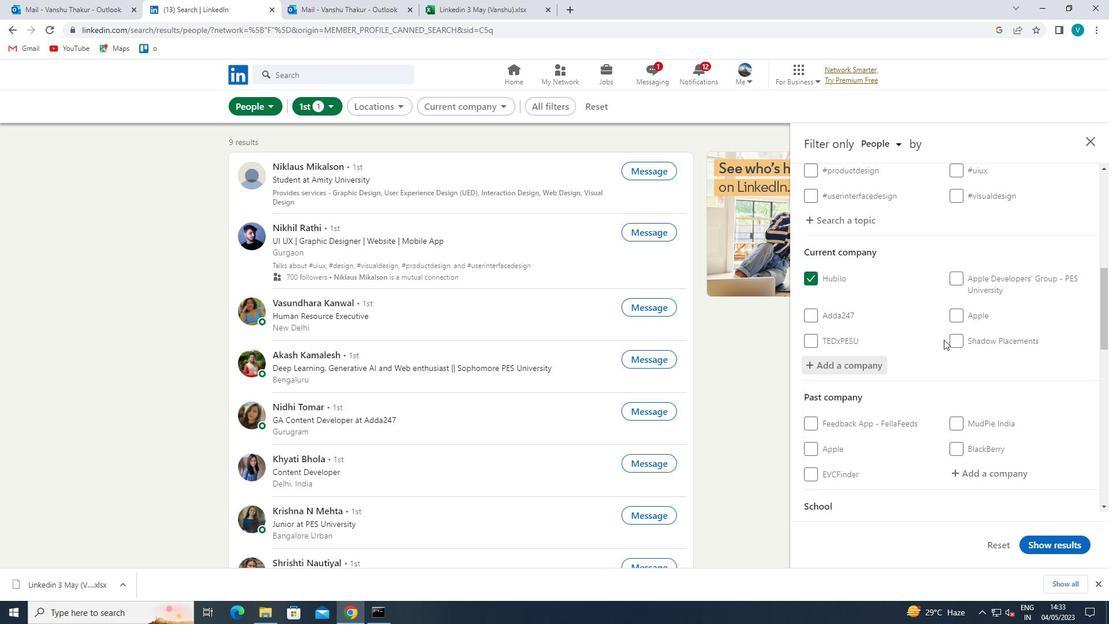 
Action: Mouse scrolled (948, 341) with delta (0, 0)
Screenshot: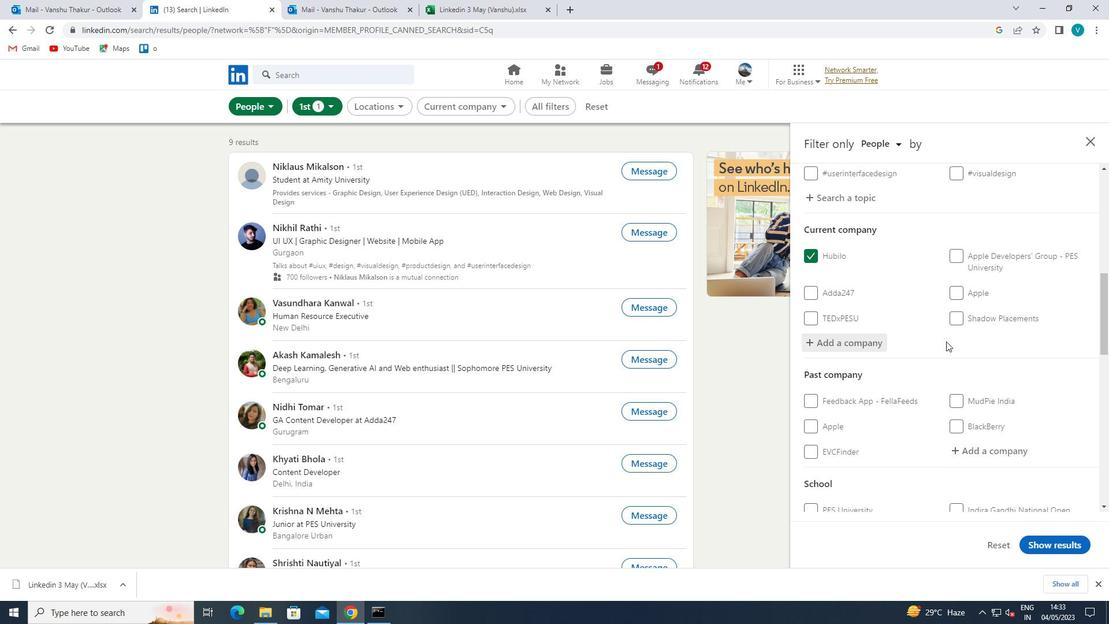 
Action: Mouse moved to (954, 343)
Screenshot: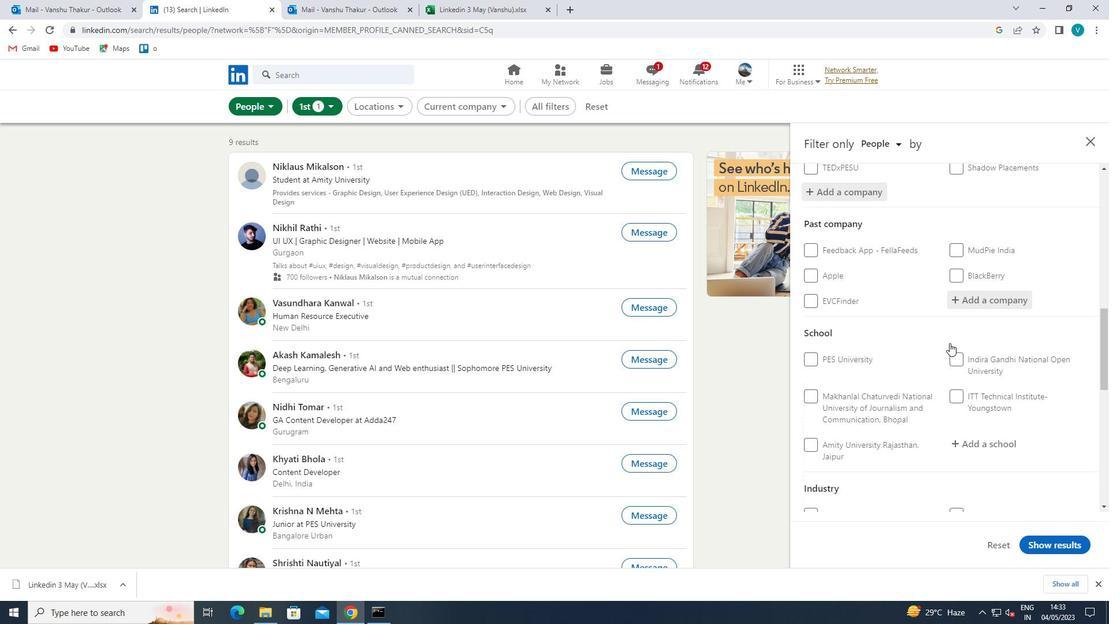 
Action: Mouse scrolled (954, 343) with delta (0, 0)
Screenshot: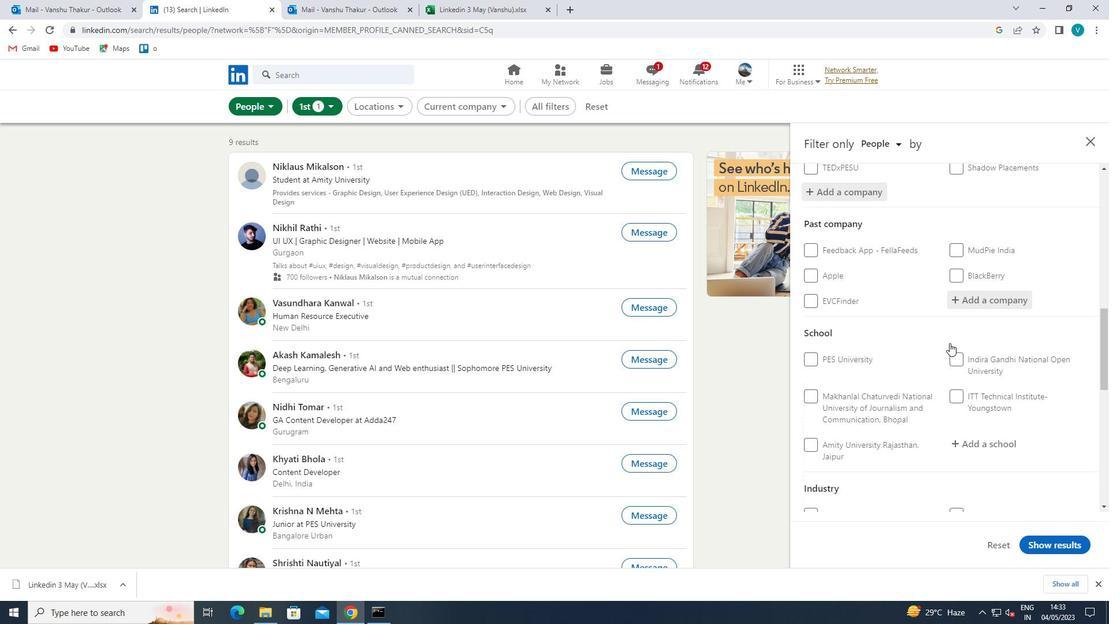 
Action: Mouse moved to (982, 383)
Screenshot: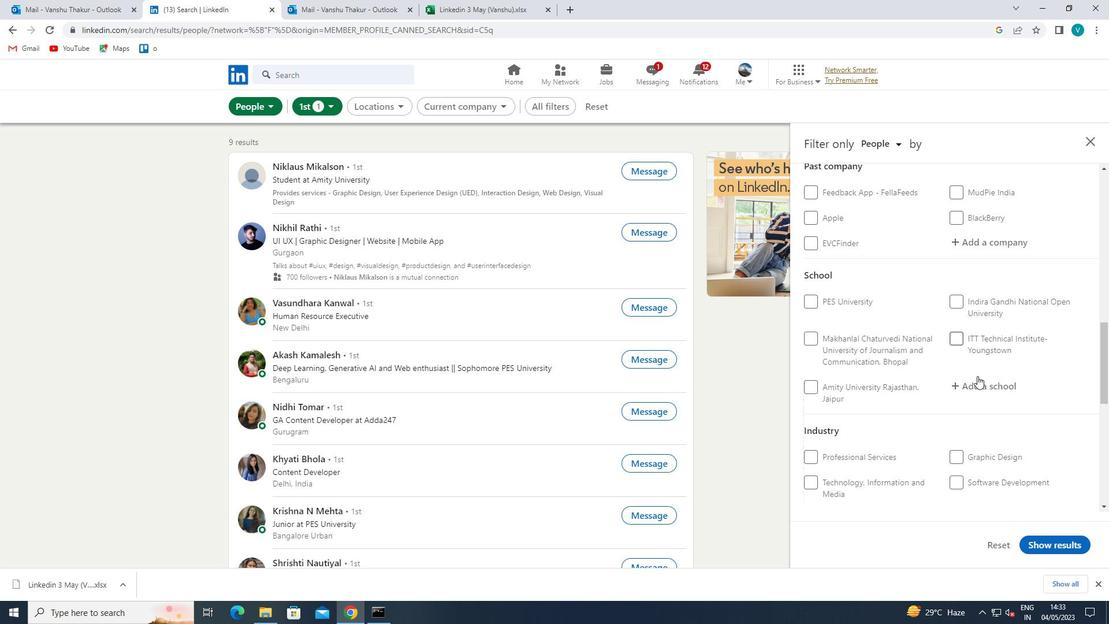 
Action: Mouse pressed left at (982, 383)
Screenshot: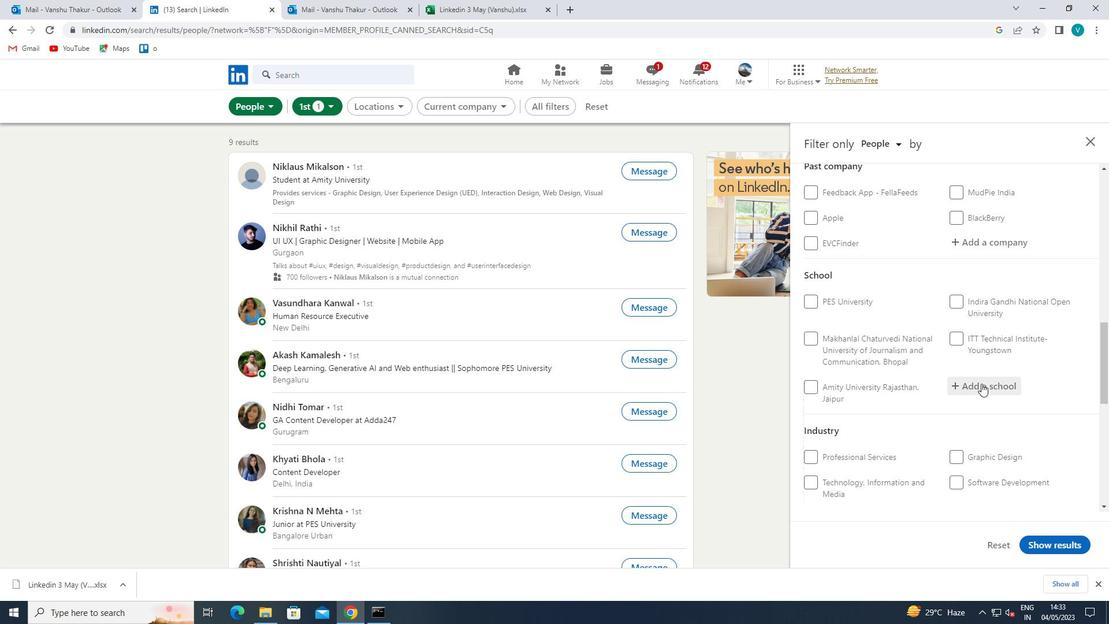 
Action: Mouse moved to (982, 384)
Screenshot: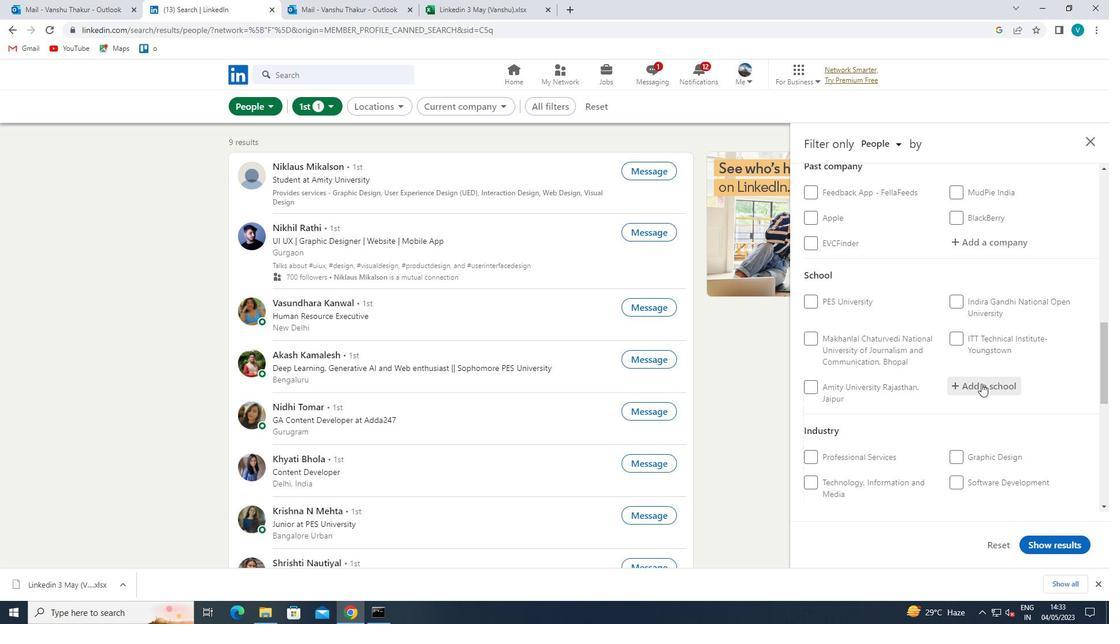 
Action: Key pressed <Key.shift>BHARATHIAR
Screenshot: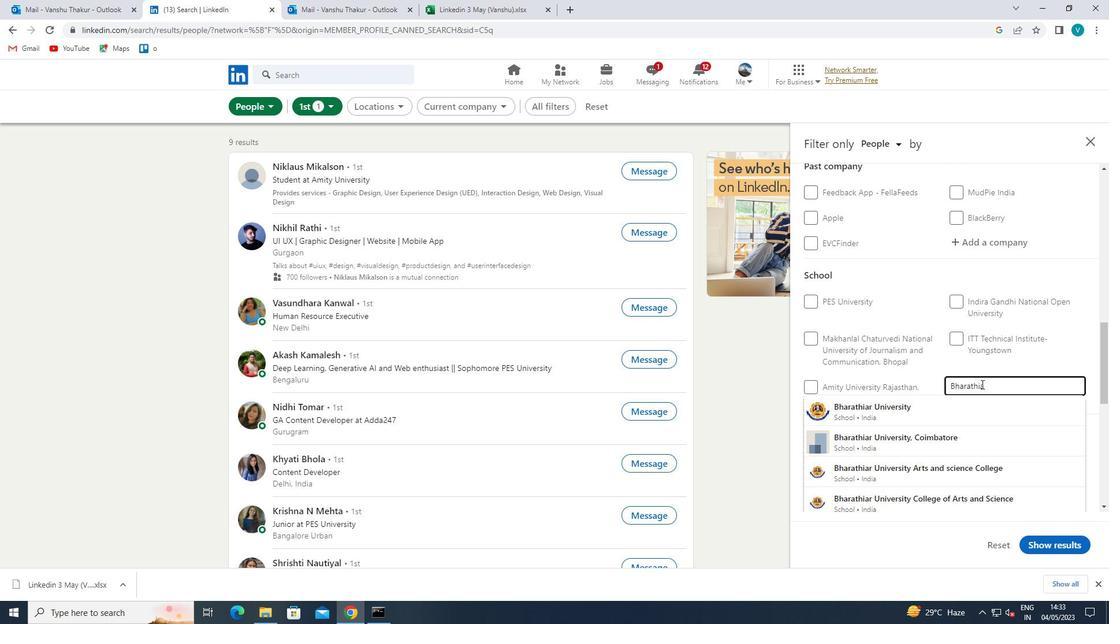 
Action: Mouse moved to (935, 452)
Screenshot: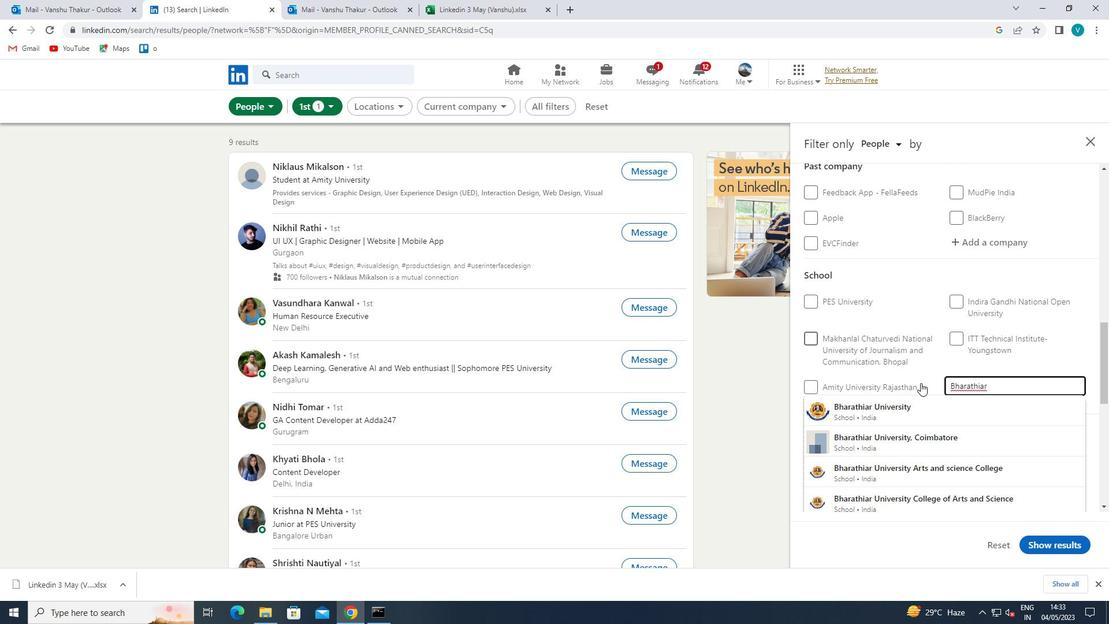 
Action: Mouse pressed left at (935, 452)
Screenshot: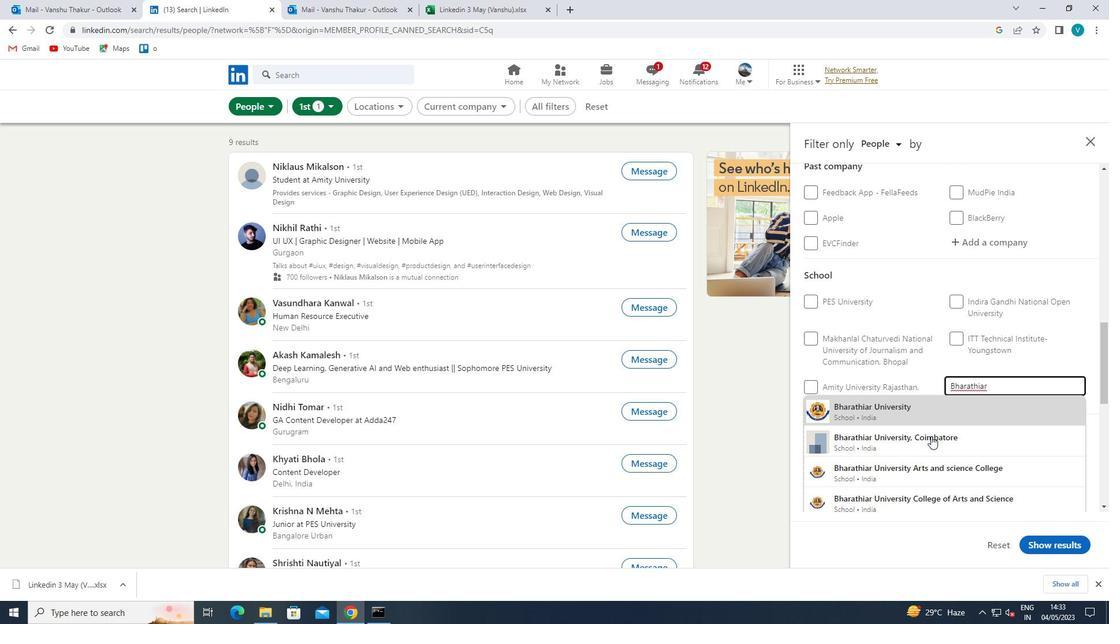 
Action: Mouse moved to (939, 412)
Screenshot: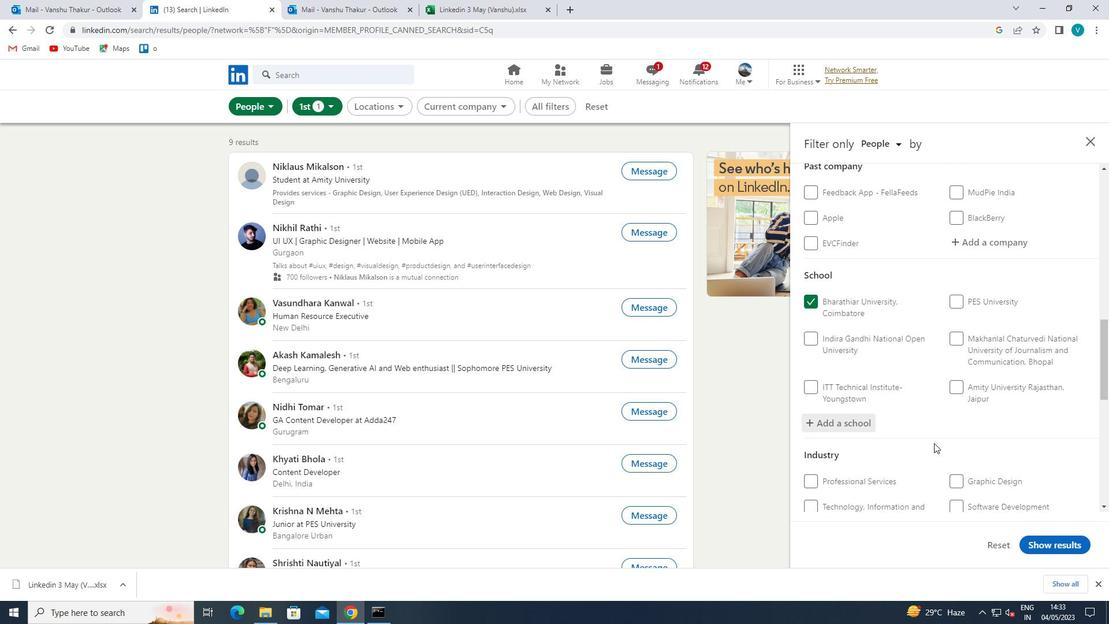 
Action: Mouse scrolled (939, 412) with delta (0, 0)
Screenshot: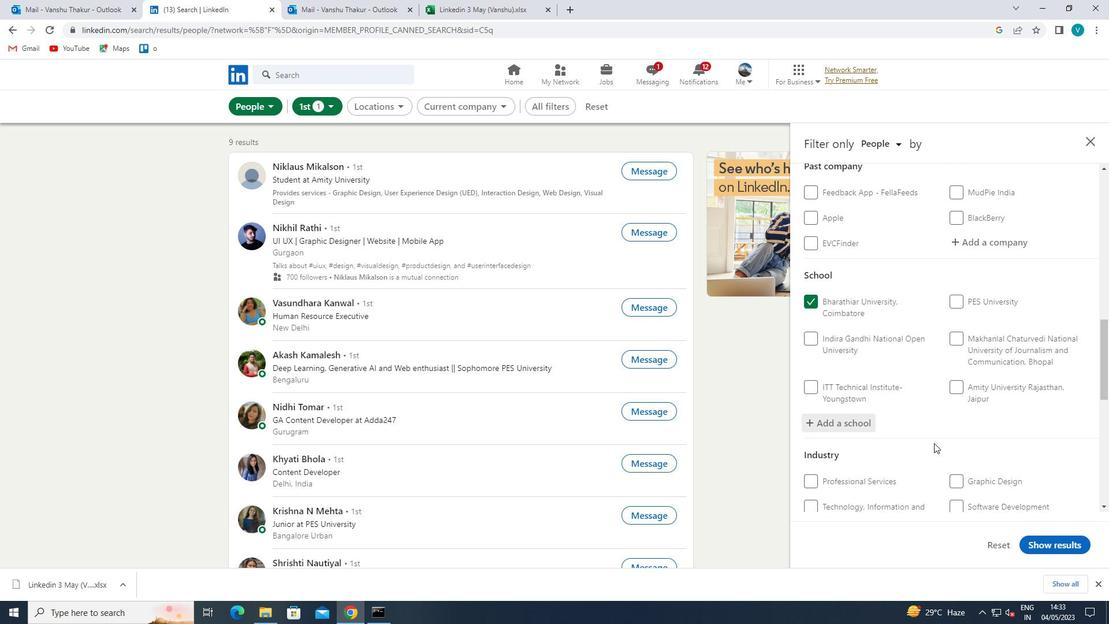 
Action: Mouse moved to (941, 411)
Screenshot: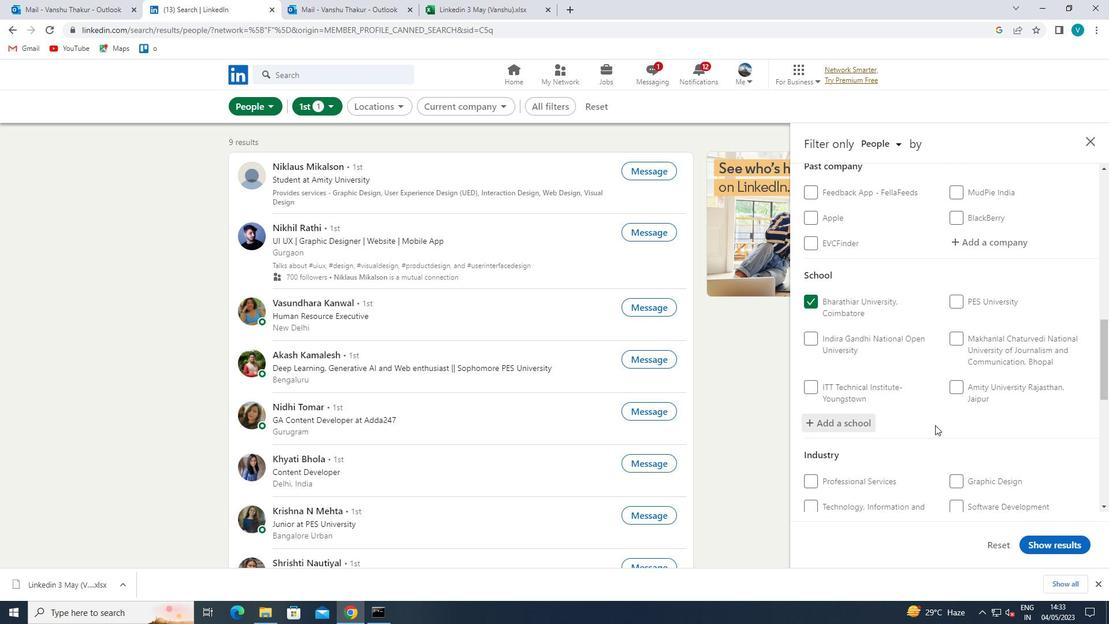
Action: Mouse scrolled (941, 411) with delta (0, 0)
Screenshot: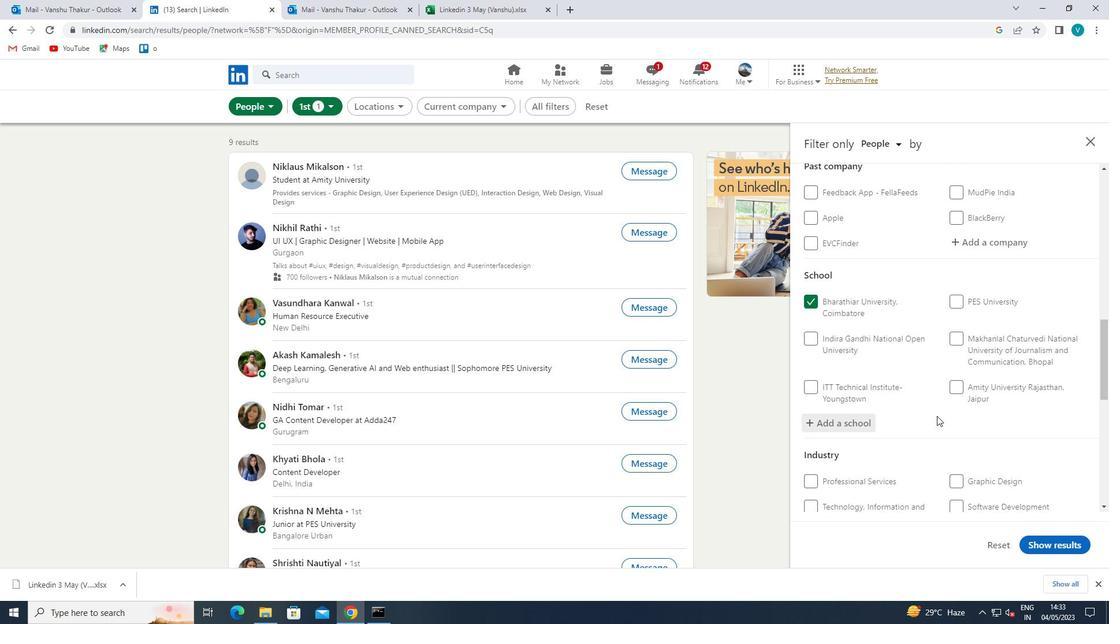 
Action: Mouse moved to (942, 411)
Screenshot: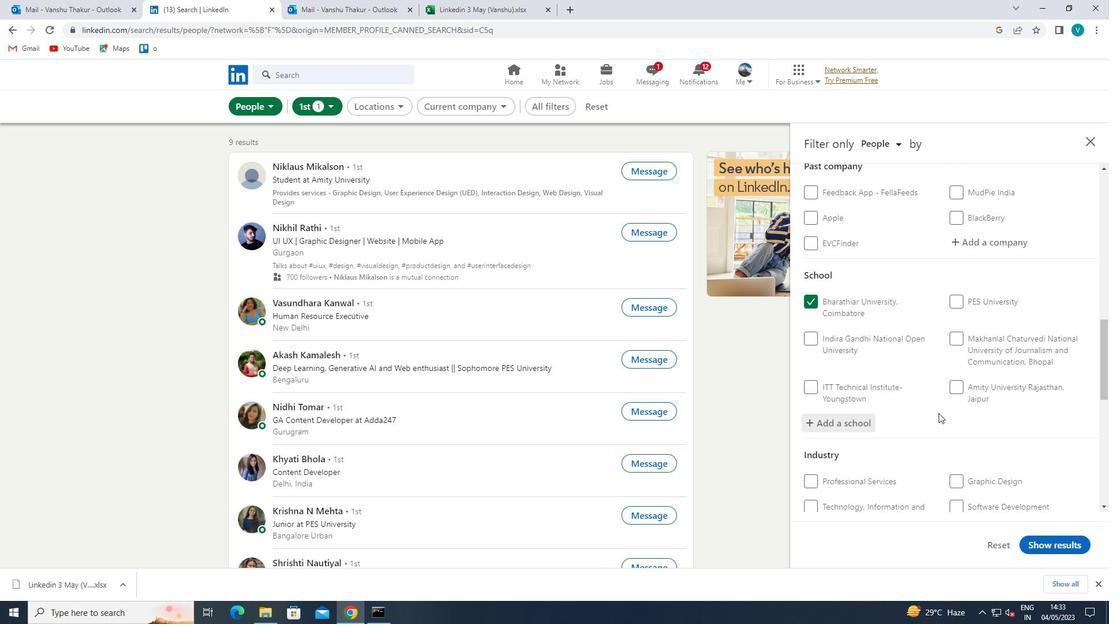 
Action: Mouse scrolled (942, 410) with delta (0, 0)
Screenshot: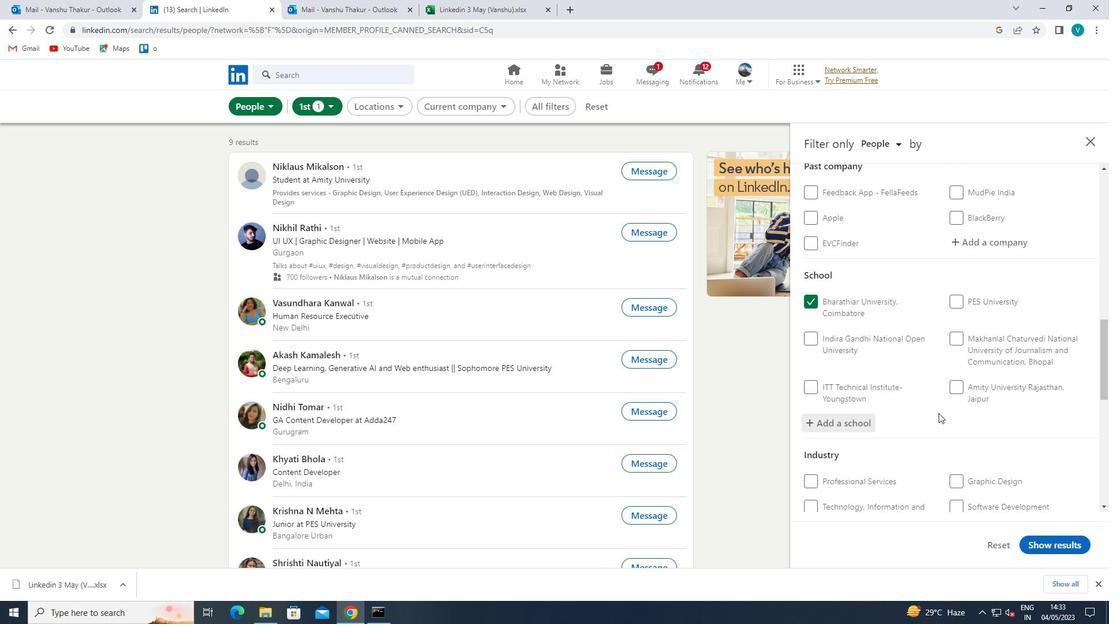 
Action: Mouse moved to (942, 411)
Screenshot: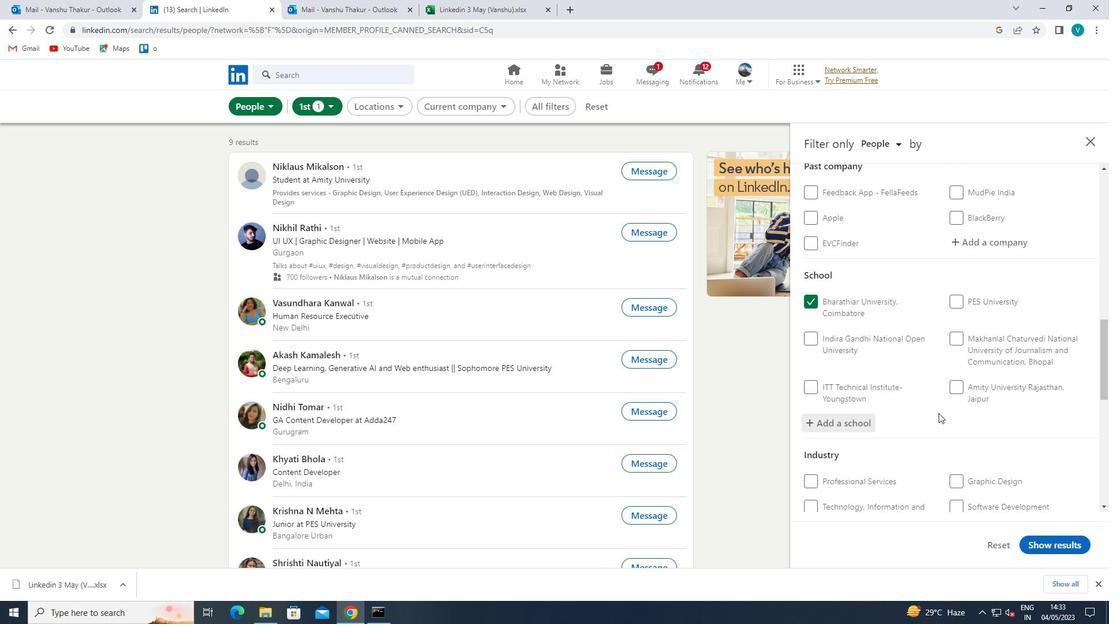 
Action: Mouse scrolled (942, 410) with delta (0, 0)
Screenshot: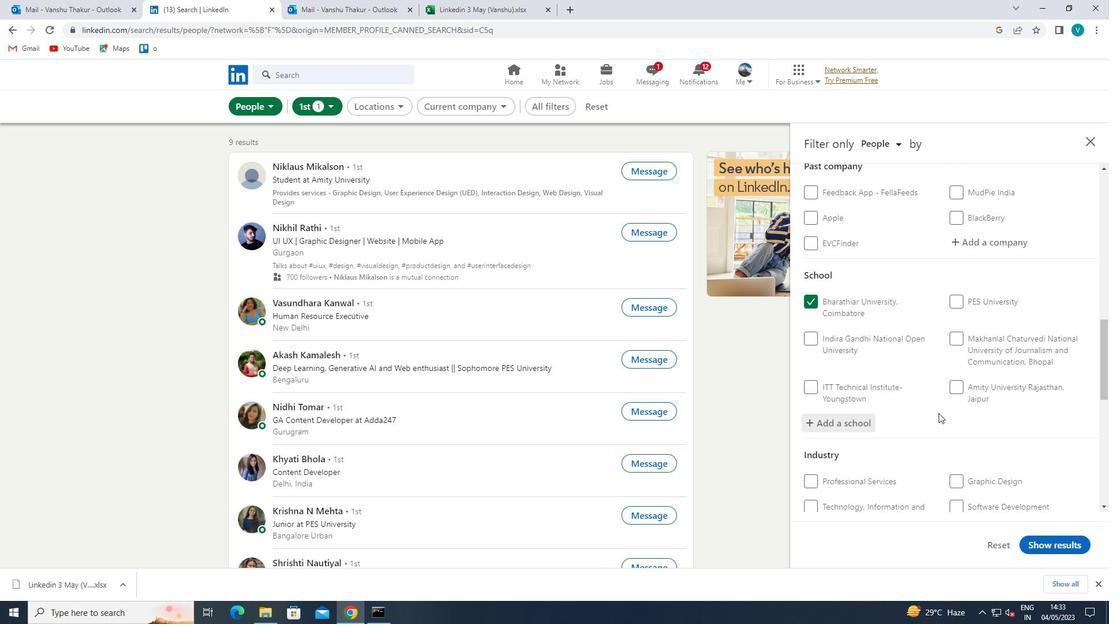 
Action: Mouse moved to (983, 311)
Screenshot: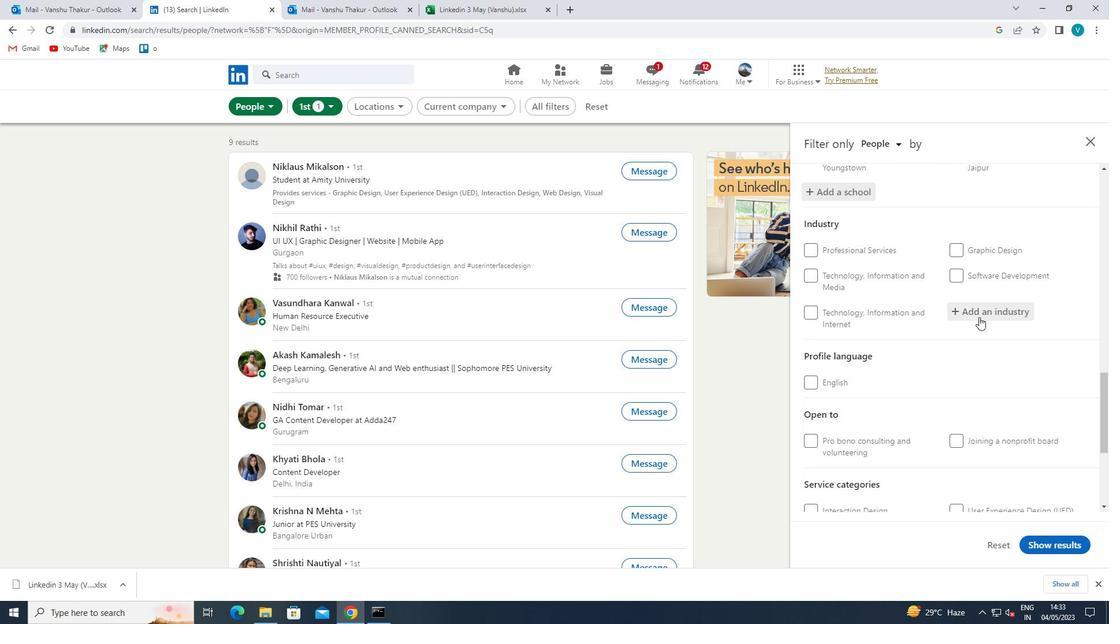 
Action: Mouse pressed left at (983, 311)
Screenshot: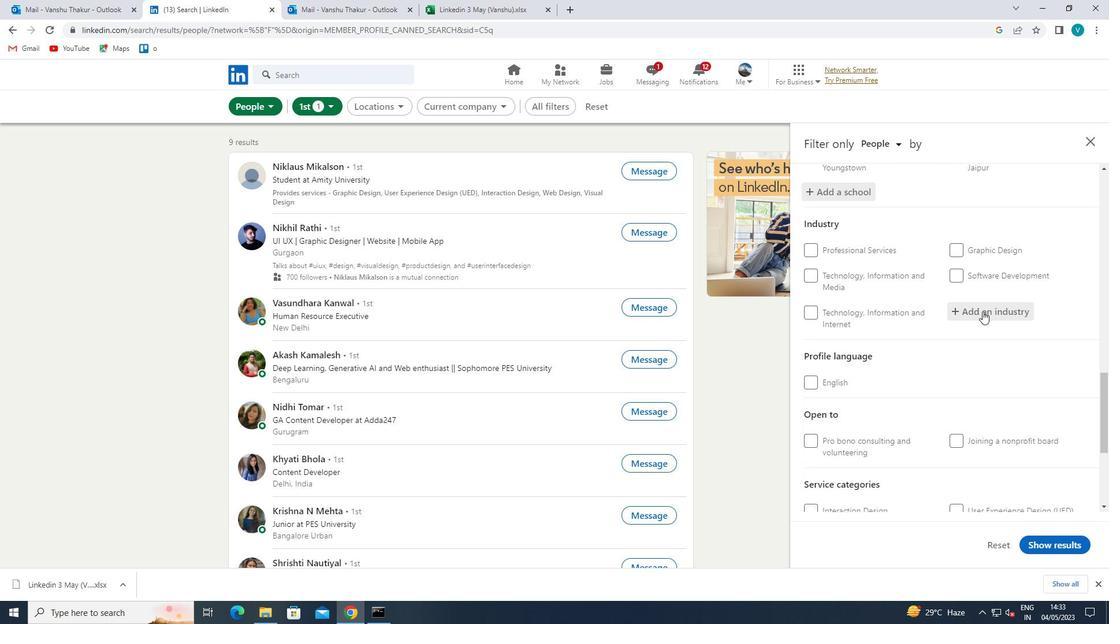
Action: Mouse moved to (986, 308)
Screenshot: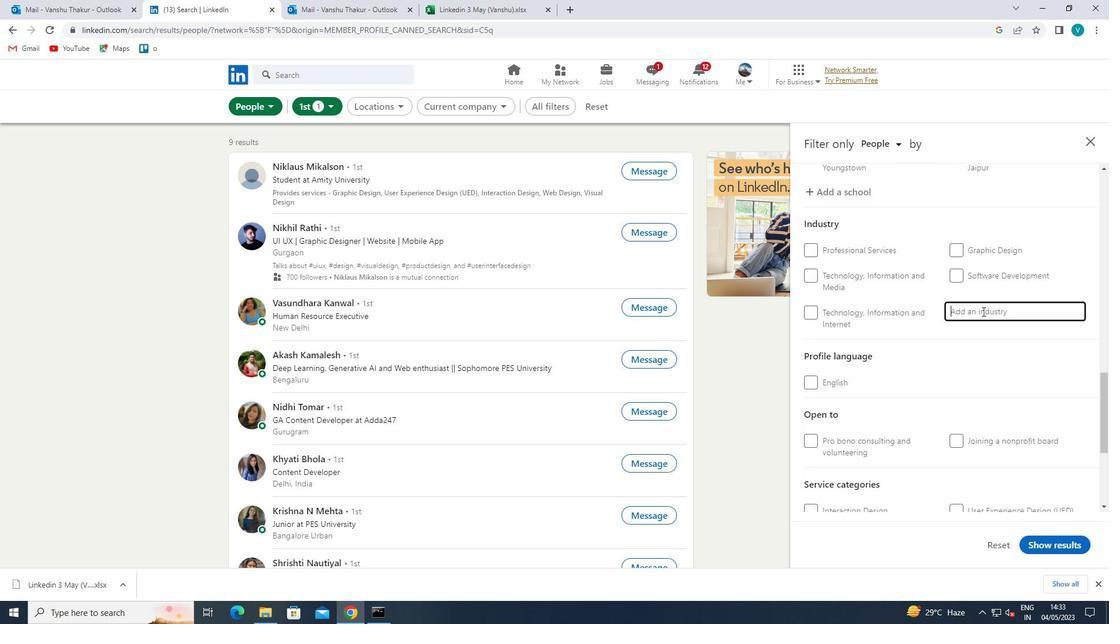 
Action: Key pressed <Key.shift><Key.shift><Key.shift><Key.shift><Key.shift><Key.shift>URBAN
Screenshot: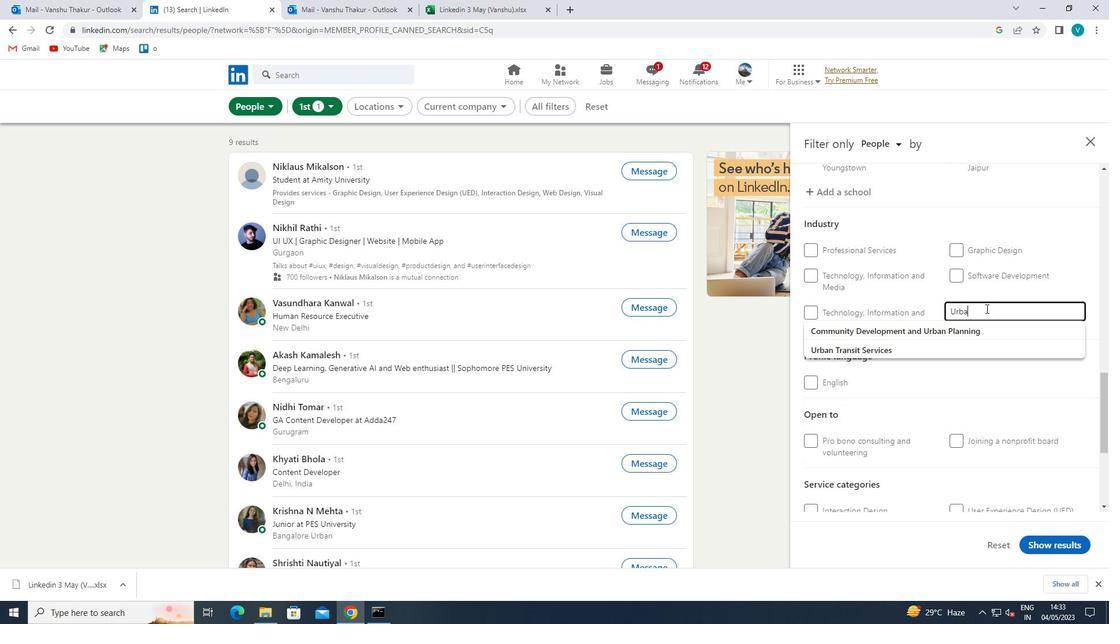 
Action: Mouse moved to (951, 346)
Screenshot: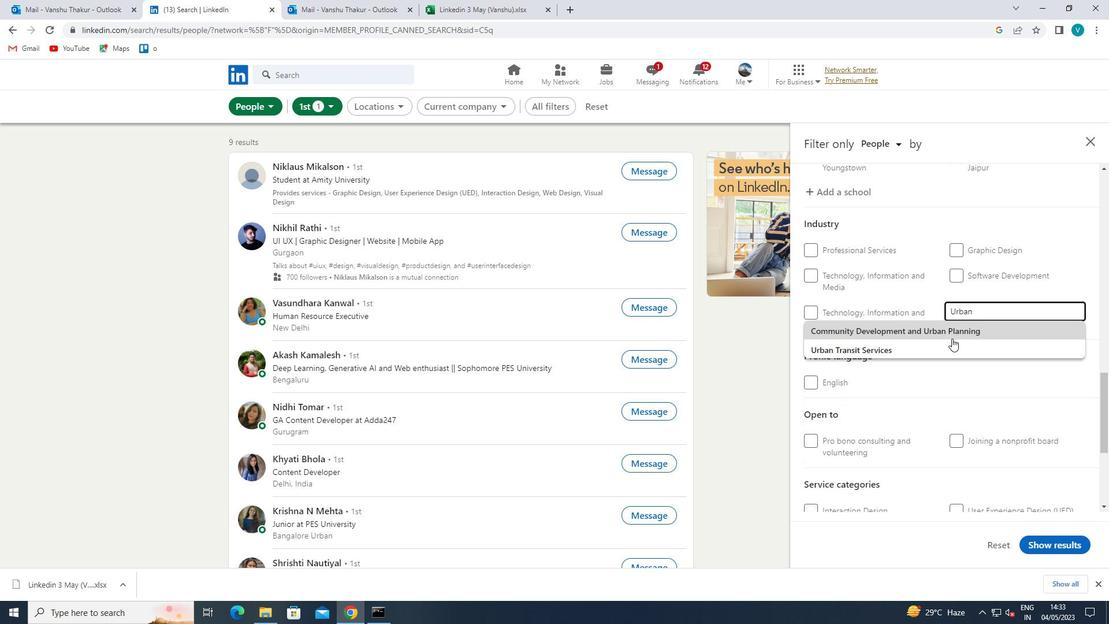 
Action: Mouse pressed left at (951, 346)
Screenshot: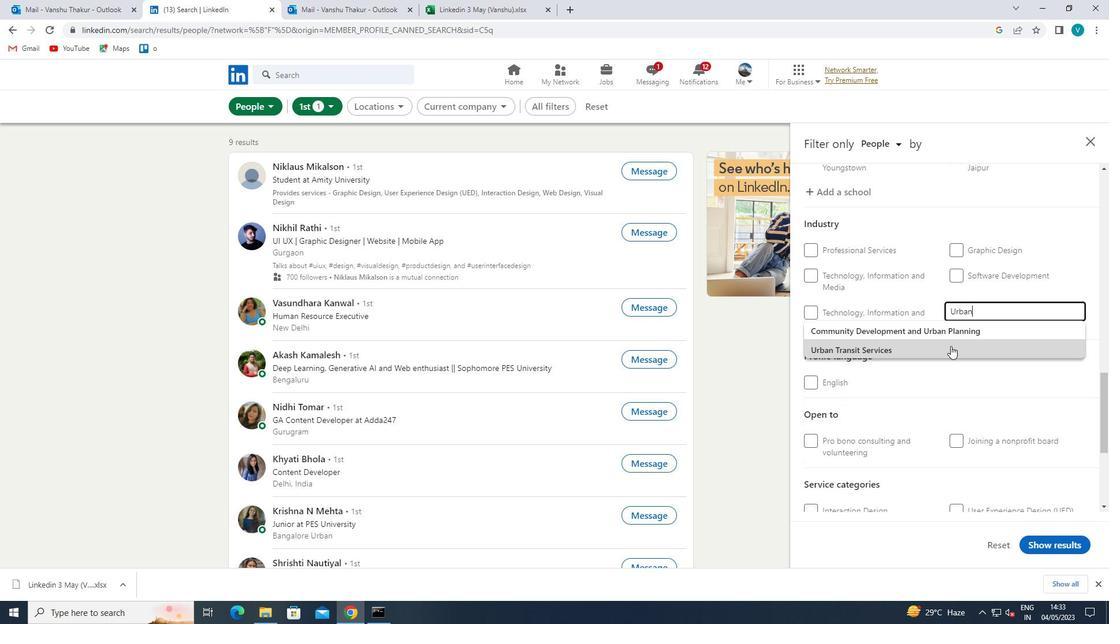 
Action: Mouse scrolled (951, 345) with delta (0, 0)
Screenshot: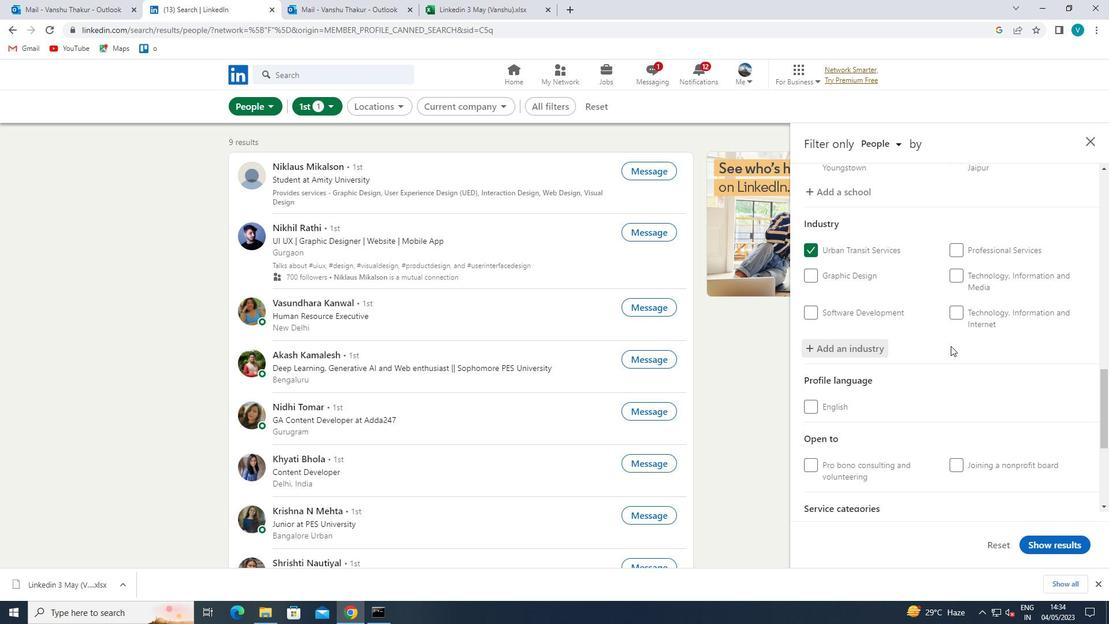 
Action: Mouse scrolled (951, 345) with delta (0, 0)
Screenshot: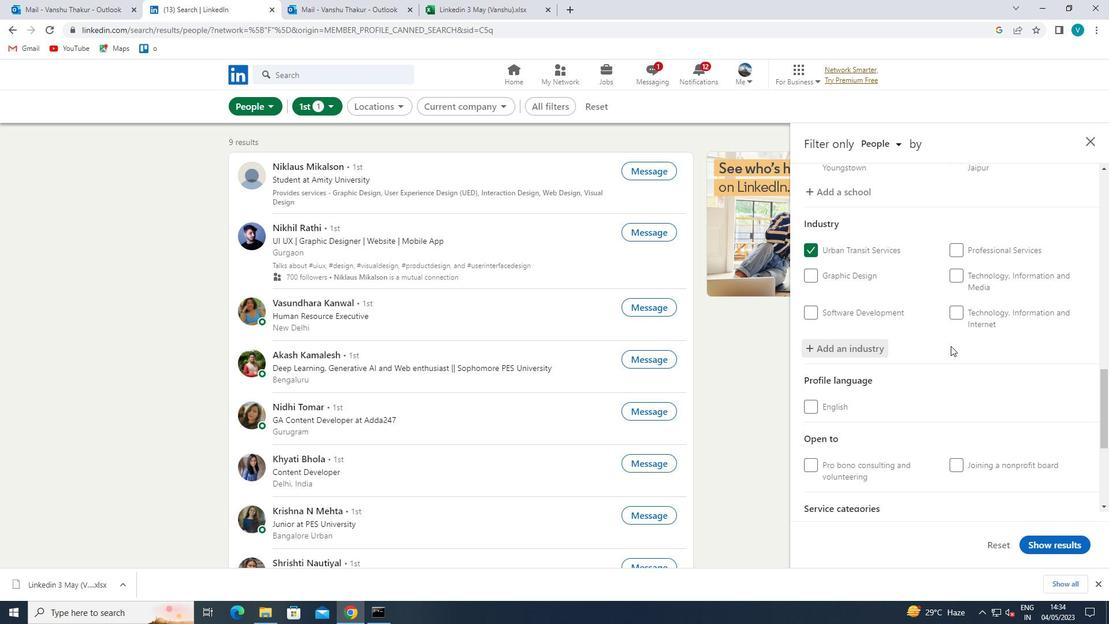 
Action: Mouse scrolled (951, 345) with delta (0, 0)
Screenshot: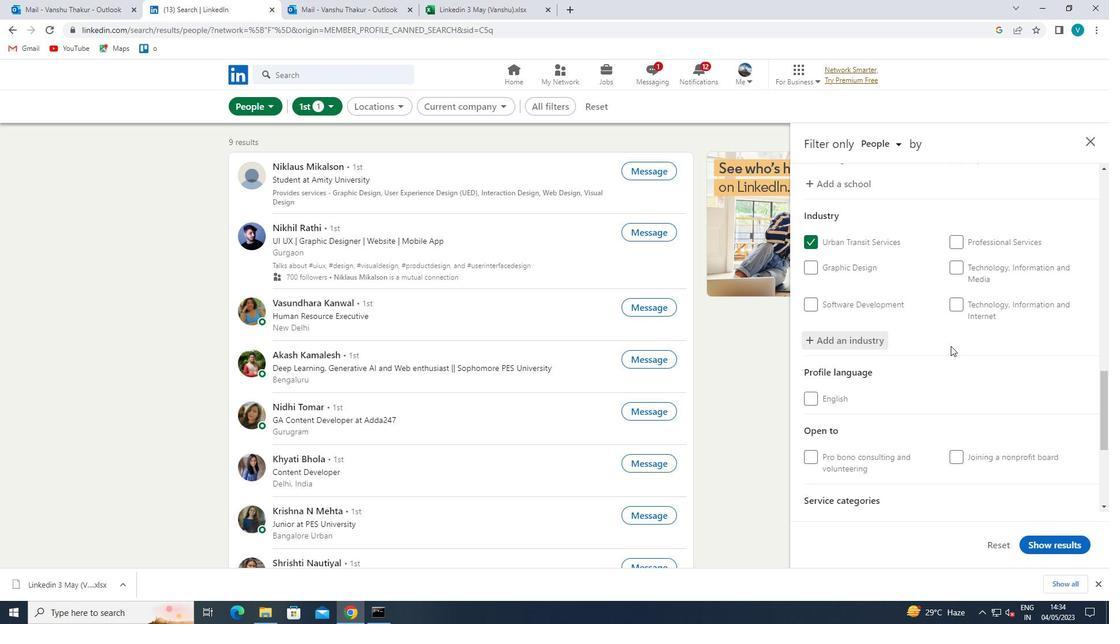 
Action: Mouse scrolled (951, 345) with delta (0, 0)
Screenshot: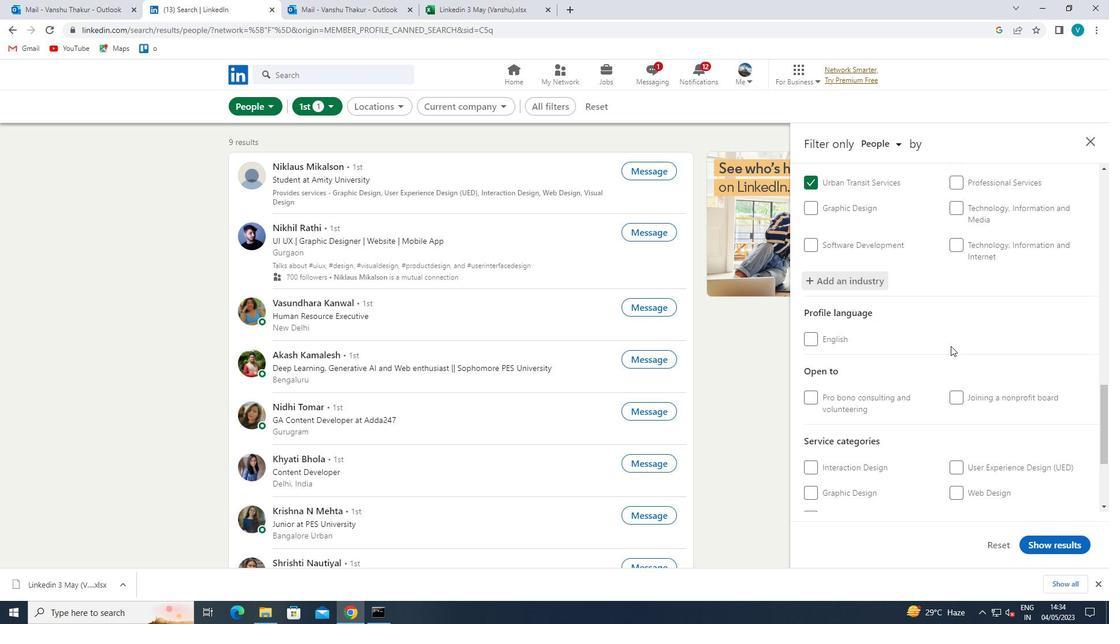 
Action: Mouse moved to (987, 354)
Screenshot: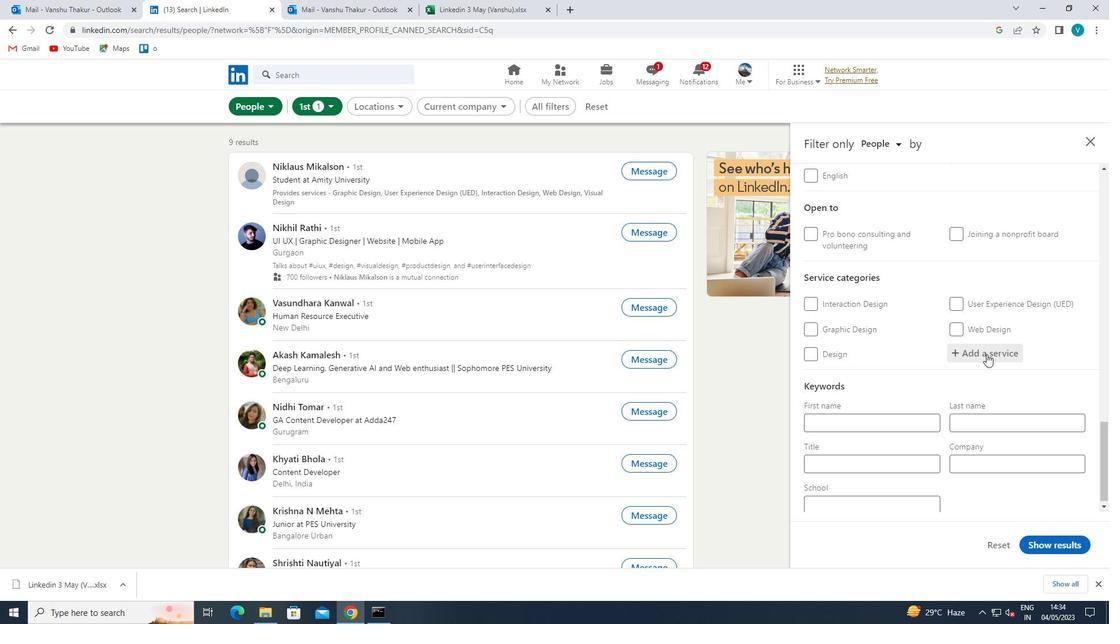 
Action: Mouse pressed left at (987, 354)
Screenshot: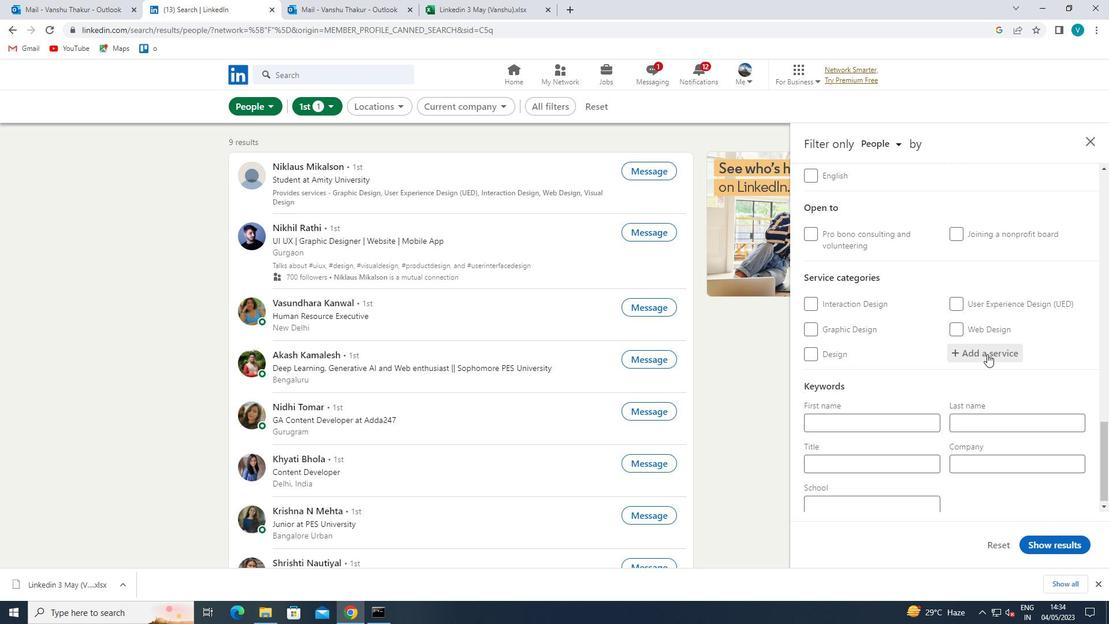 
Action: Key pressed <Key.shift>VIDEO<Key.space><Key.shift>PRODUCTION
Screenshot: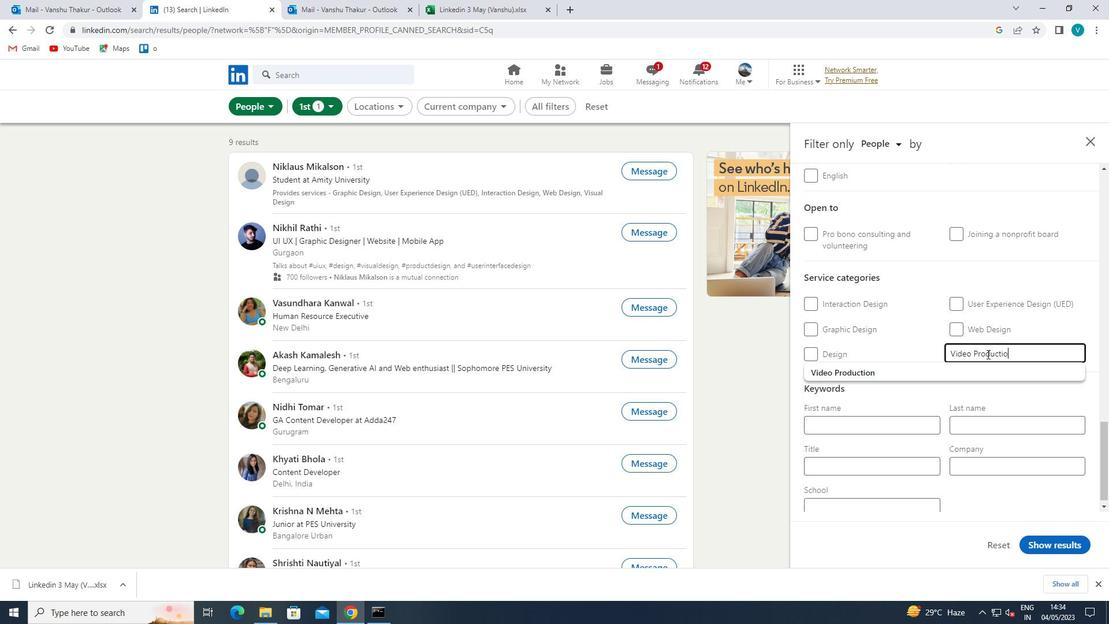
Action: Mouse moved to (972, 365)
Screenshot: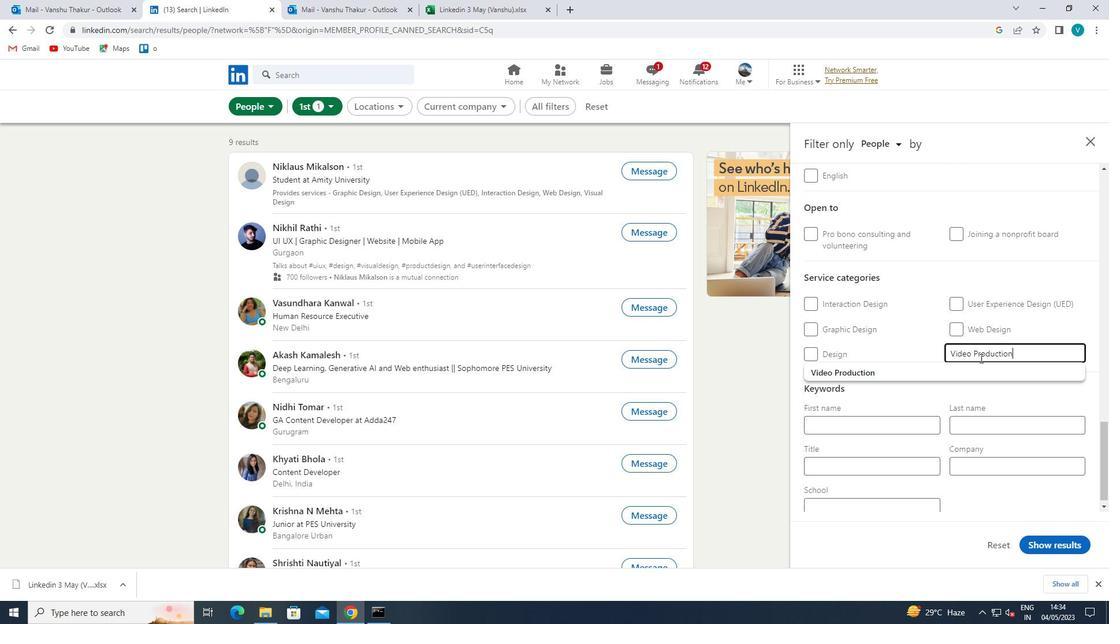 
Action: Mouse pressed left at (972, 365)
Screenshot: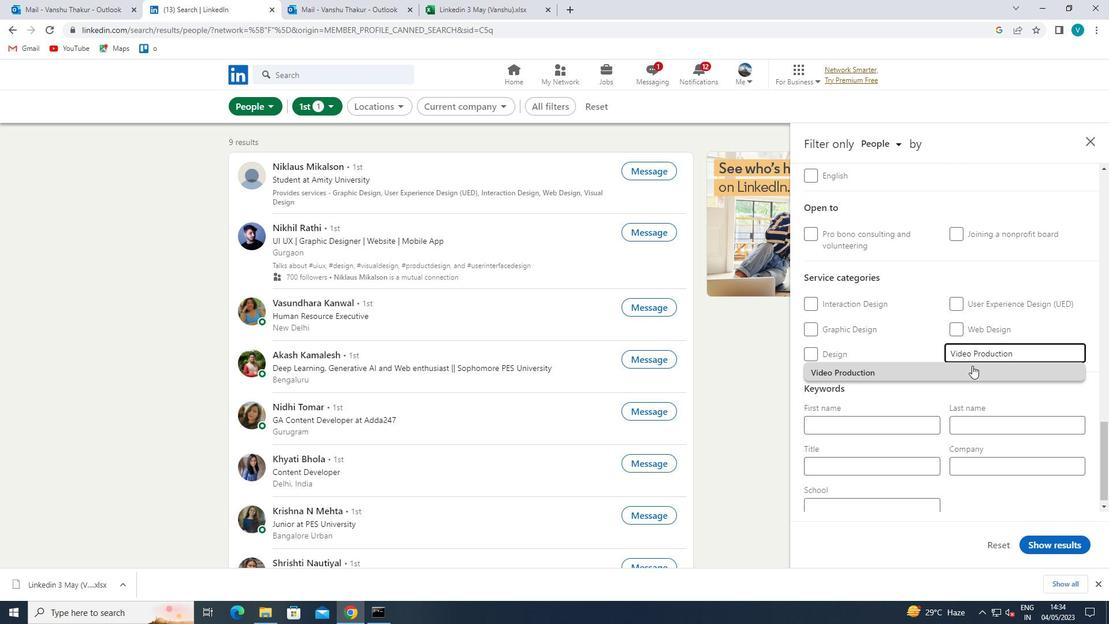 
Action: Mouse moved to (961, 370)
Screenshot: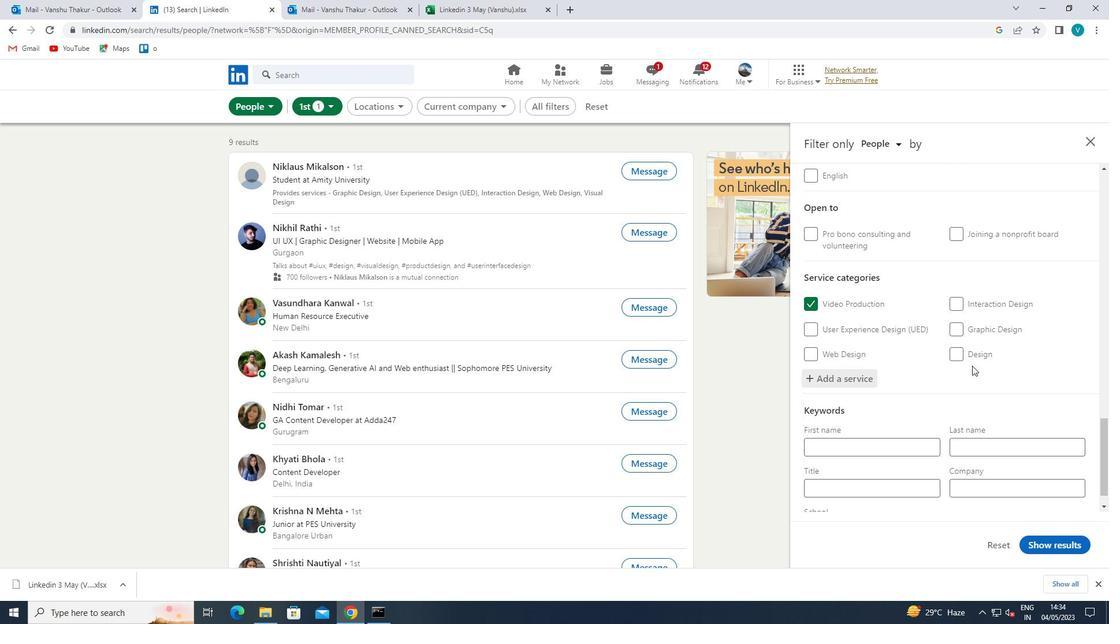 
Action: Mouse scrolled (961, 369) with delta (0, 0)
Screenshot: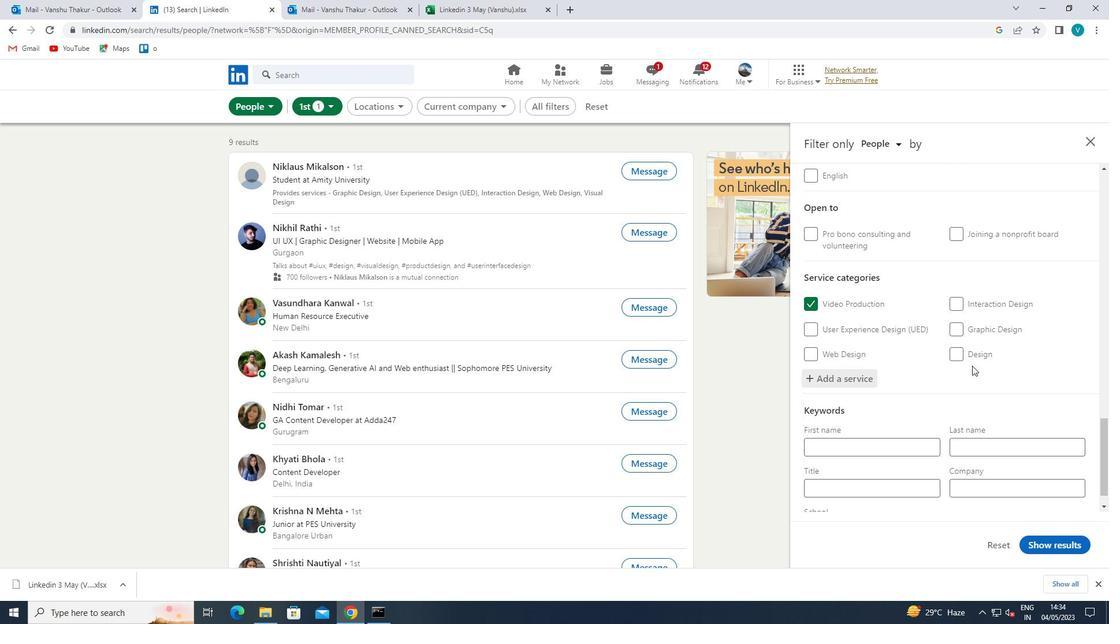
Action: Mouse moved to (959, 371)
Screenshot: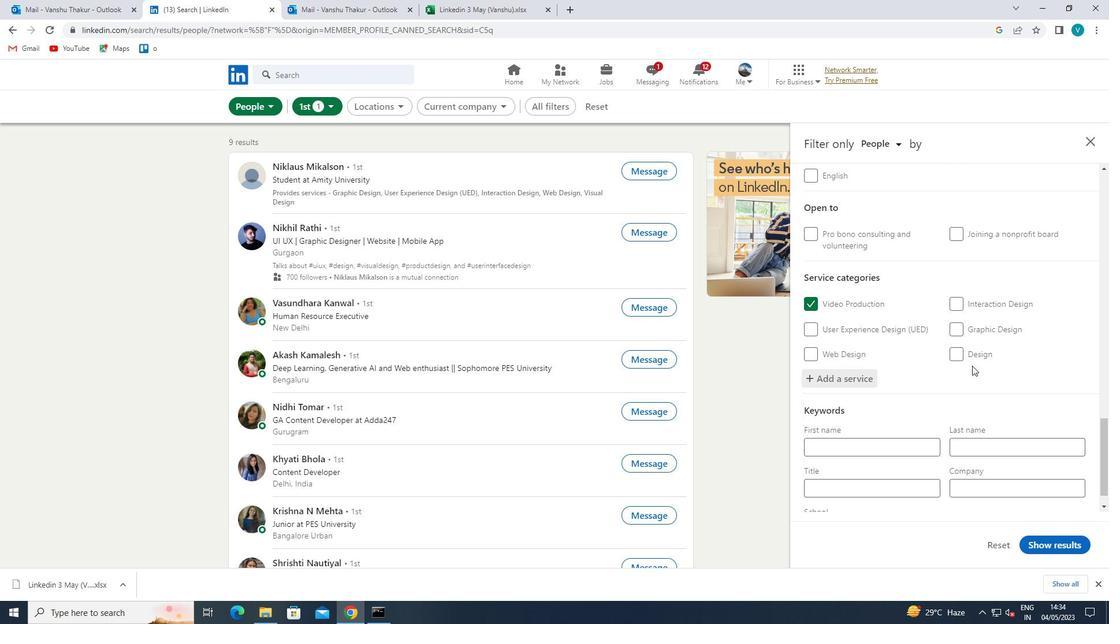 
Action: Mouse scrolled (959, 370) with delta (0, 0)
Screenshot: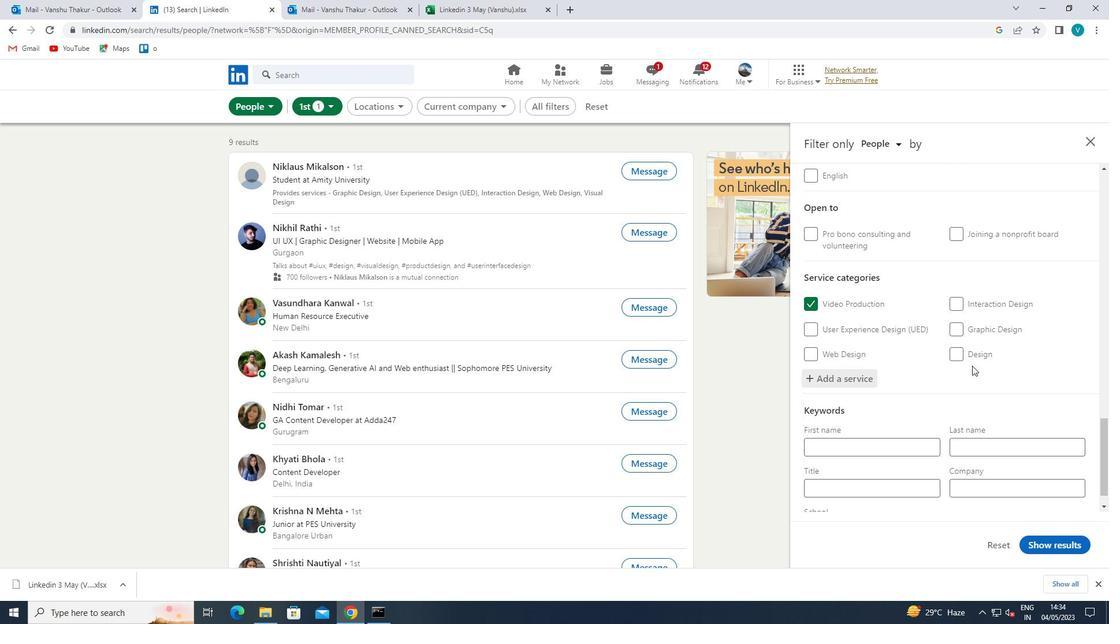 
Action: Mouse moved to (953, 372)
Screenshot: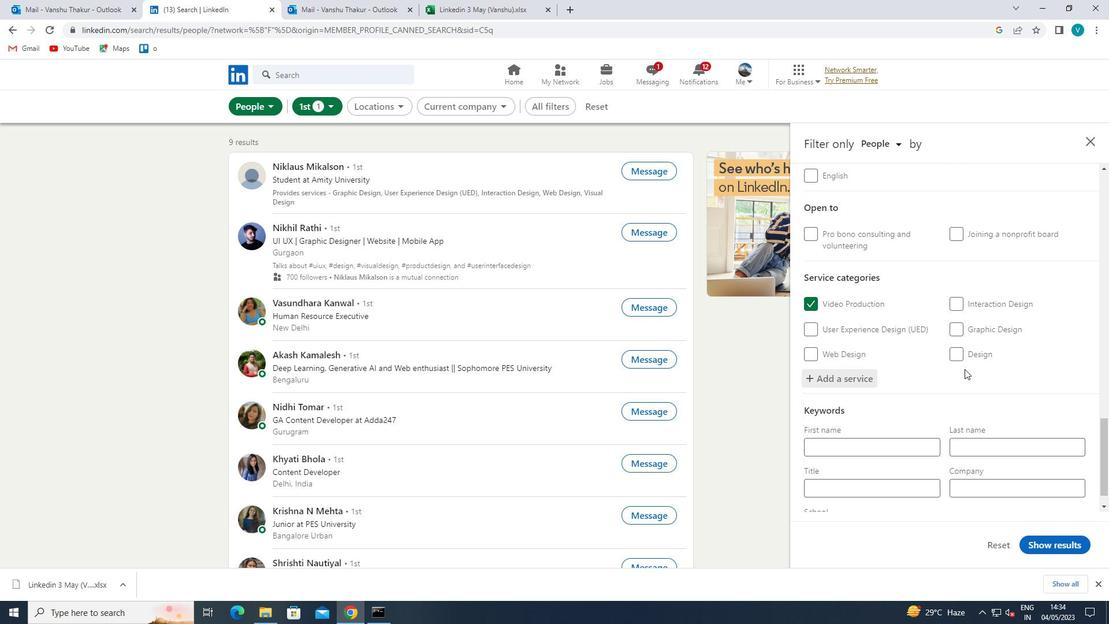 
Action: Mouse scrolled (953, 372) with delta (0, 0)
Screenshot: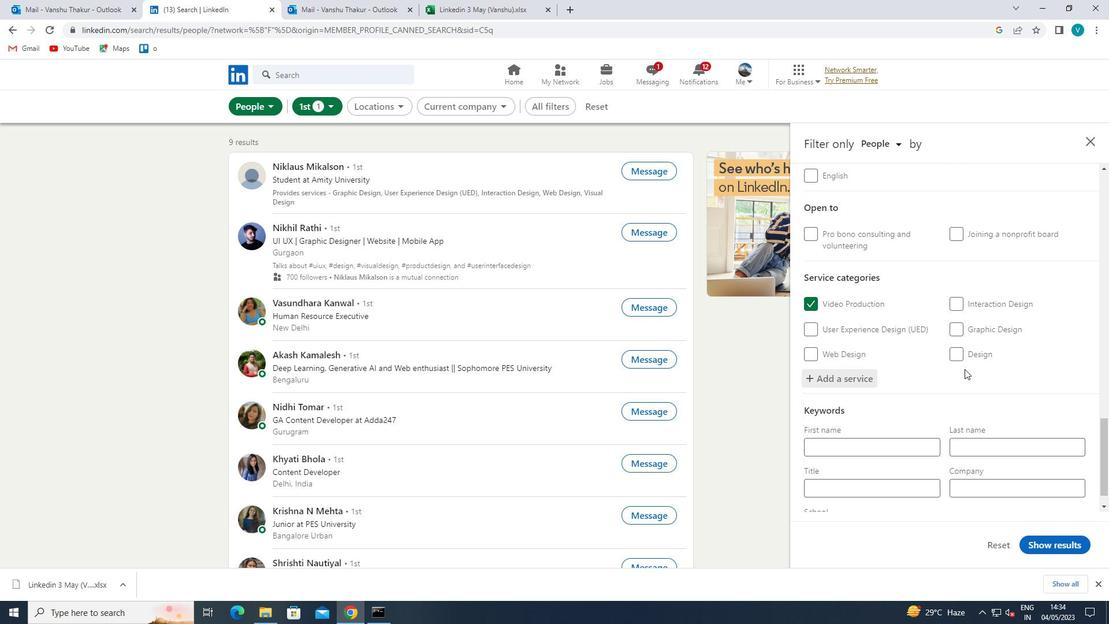 
Action: Mouse moved to (896, 456)
Screenshot: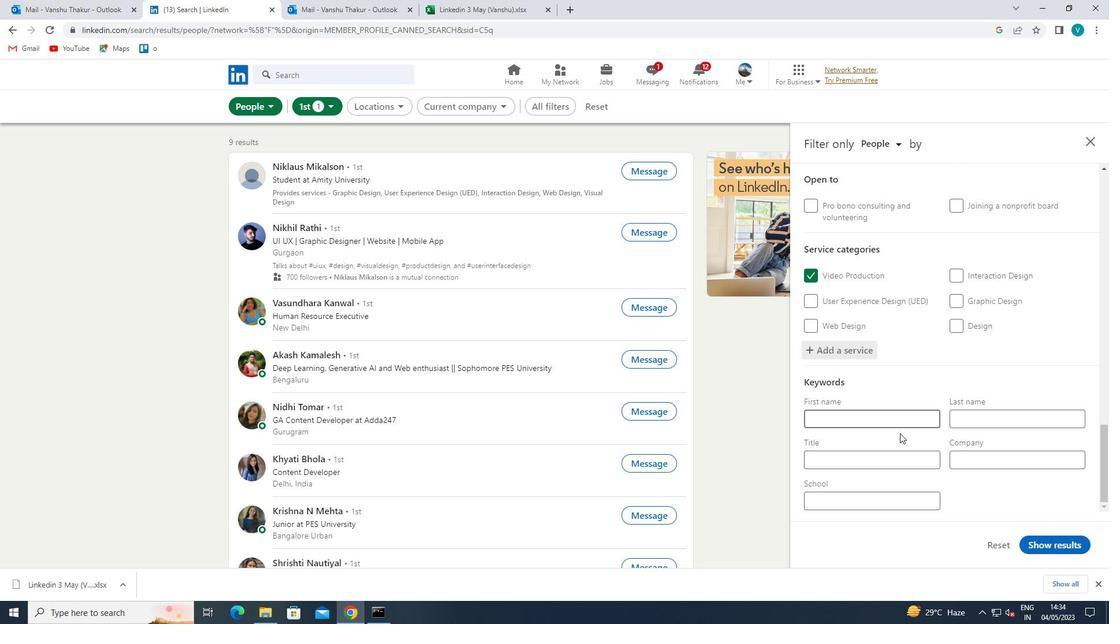 
Action: Mouse pressed left at (896, 456)
Screenshot: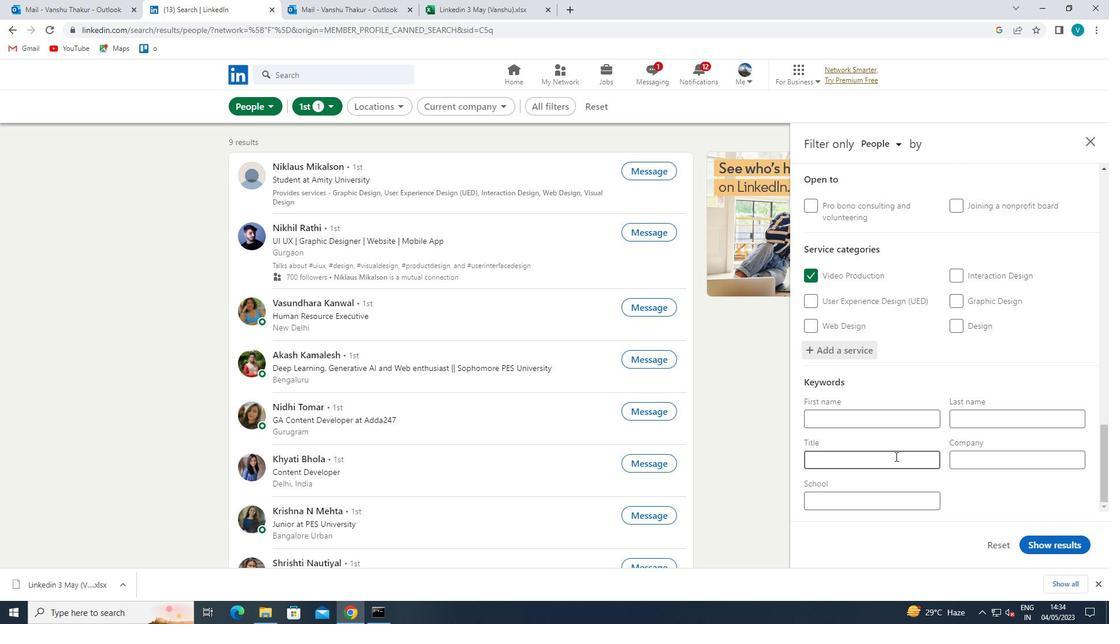 
Action: Mouse moved to (900, 455)
Screenshot: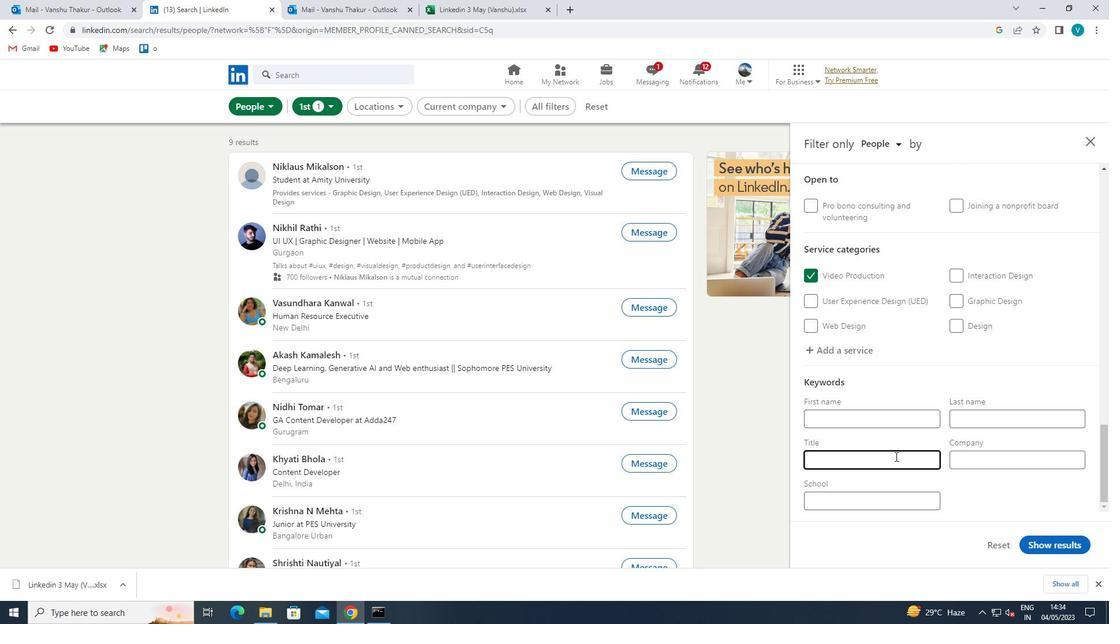 
Action: Key pressed <Key.shift>VEG<Key.backspace>HIV<Key.backspace>CLE<Key.space>OR<Key.space><Key.shift><Key.shift><Key.shift><Key.shift><Key.shift><Key.shift>EQUP<Key.backspace>IPMENT<Key.space><Key.shift>C;<Key.backspace>LEANER
Screenshot: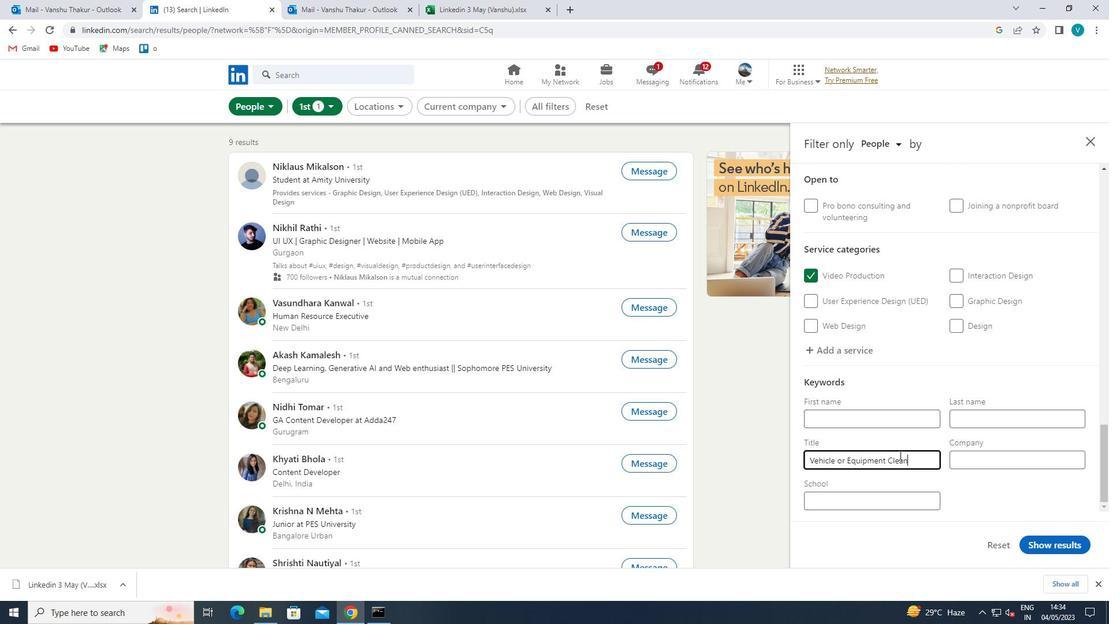 
Action: Mouse moved to (1074, 546)
Screenshot: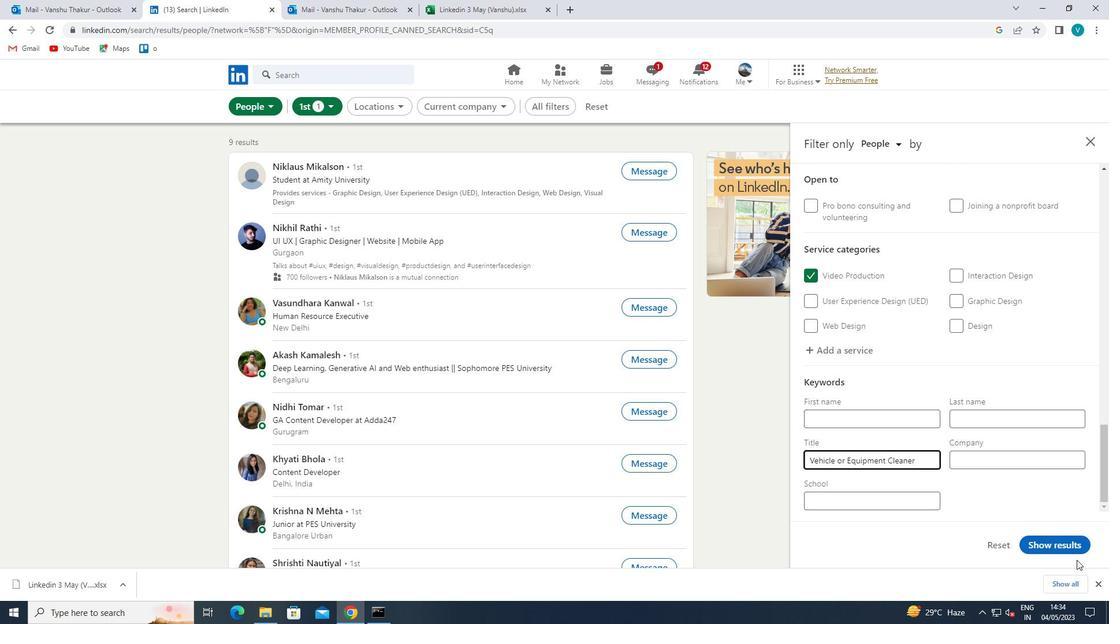 
Action: Mouse pressed left at (1074, 546)
Screenshot: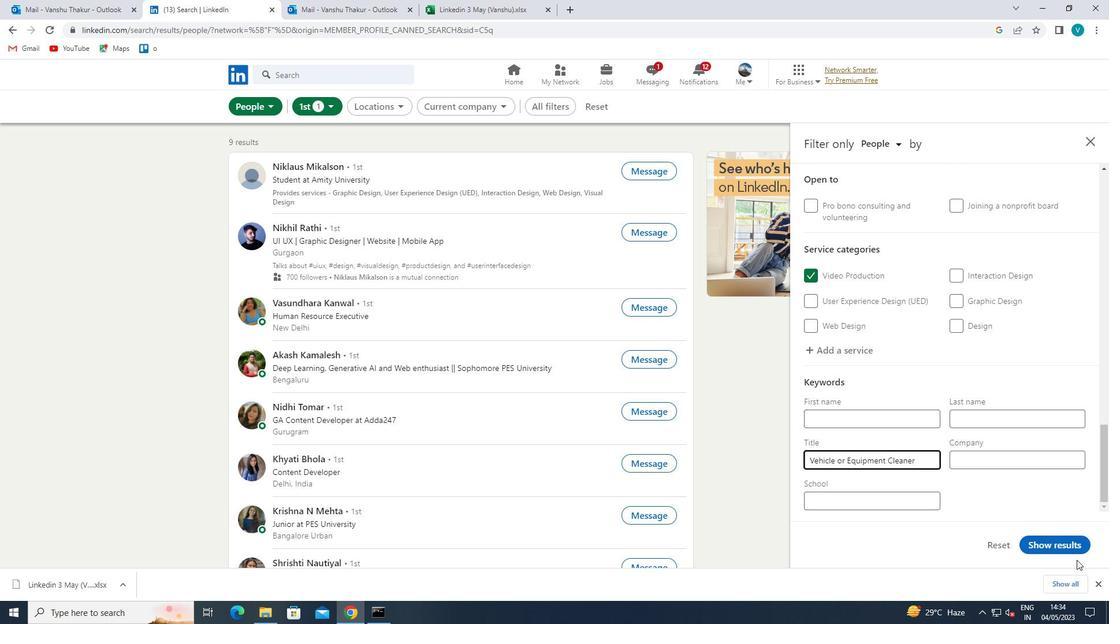 
